 Task: Open Card Cybersecurity Training Session in Board Product Launch Strategy and Execution to Workspace Digital Product Management and add a team member Softage.3@softage.net, a label Yellow, a checklist Contract Review, an attachment from your google drive, a color Yellow and finally, add a card description 'Develop and launch new sales promotion for existing customers' and a comment 'This task requires us to be proactive and take a proactive approach, anticipating potential issues and taking steps to prevent them.'. Add a start date 'Jan 03, 1900' with a due date 'Jan 10, 1900'
Action: Mouse moved to (231, 164)
Screenshot: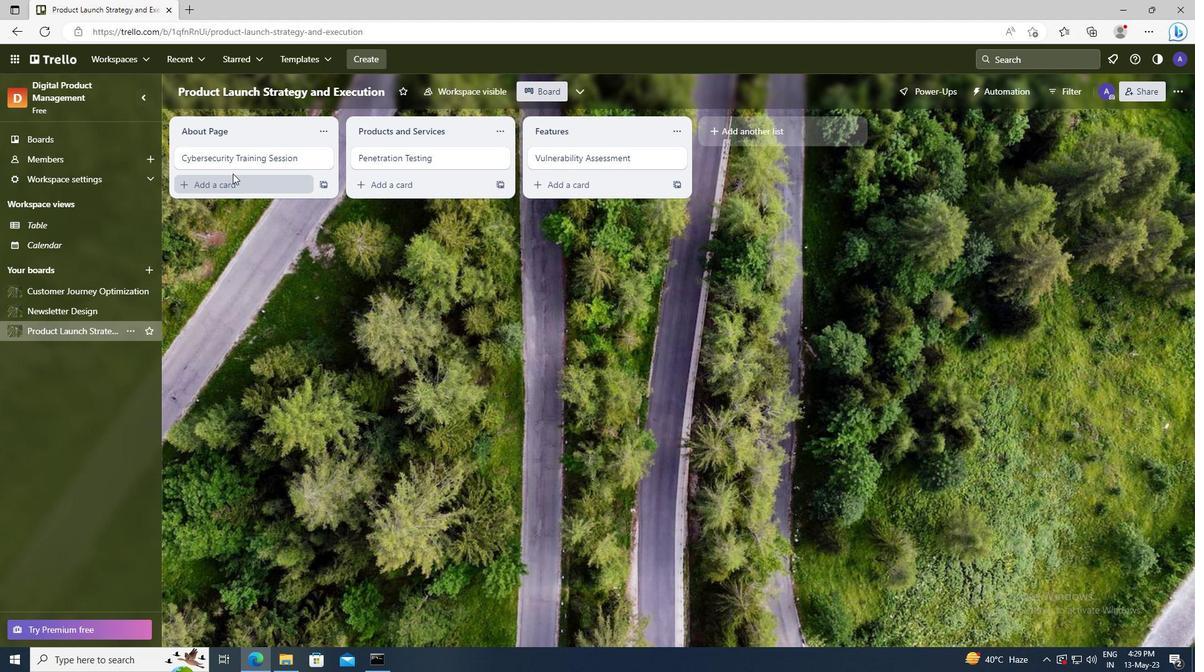 
Action: Mouse pressed left at (231, 164)
Screenshot: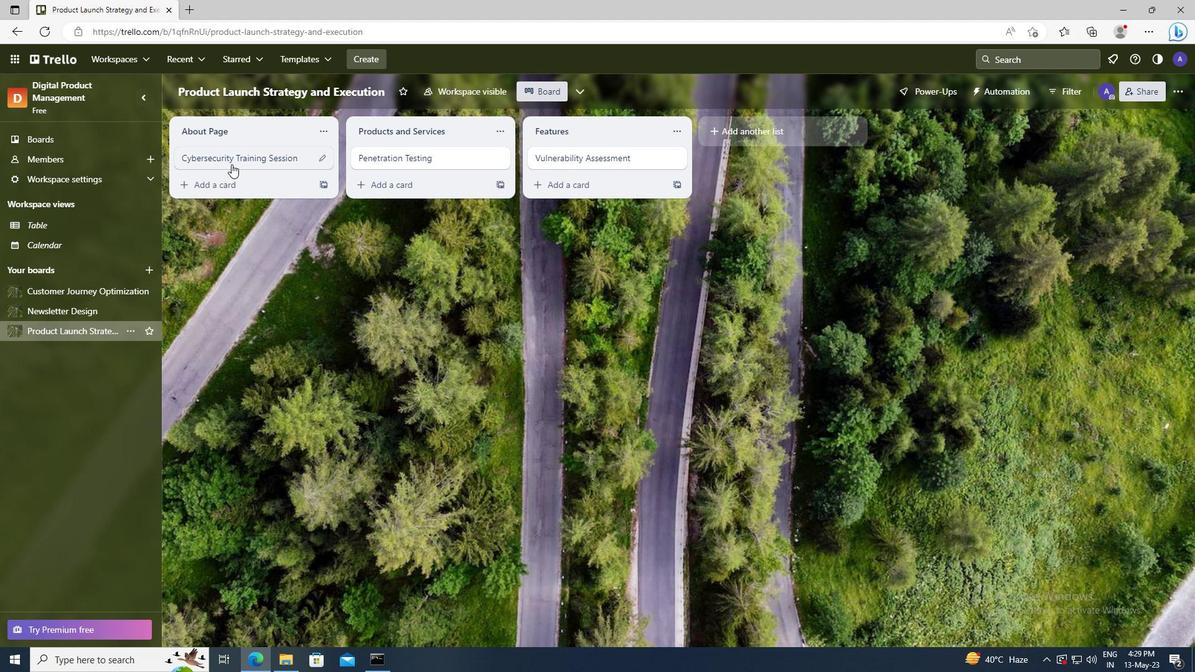 
Action: Mouse moved to (740, 157)
Screenshot: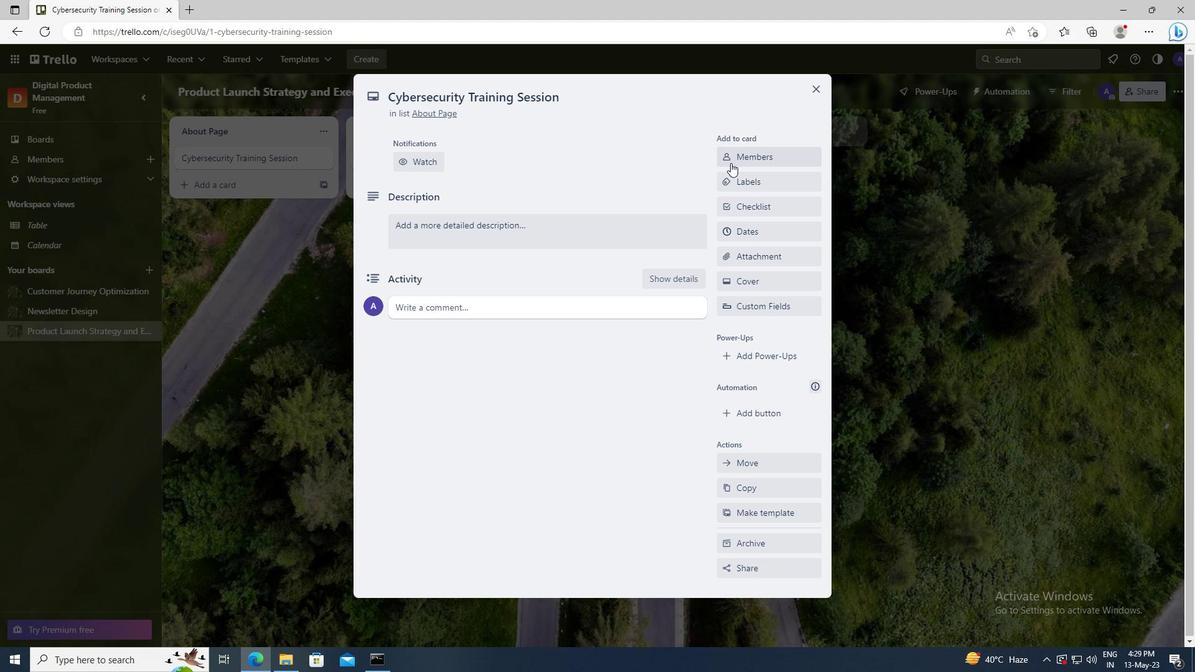
Action: Mouse pressed left at (740, 157)
Screenshot: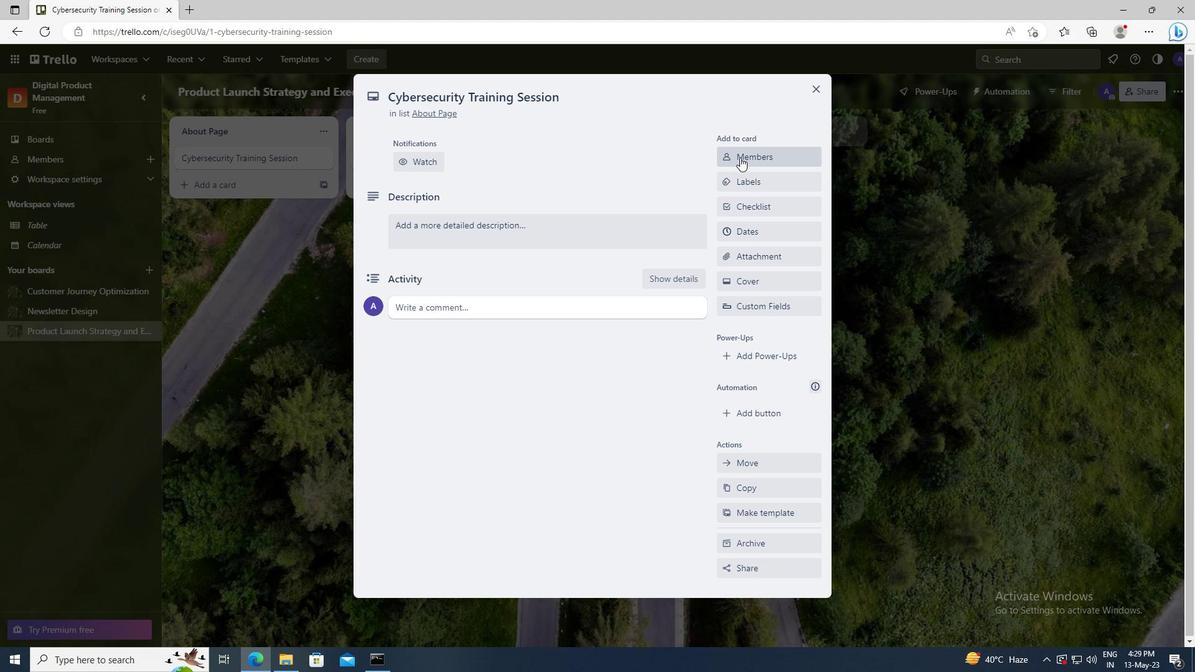 
Action: Mouse moved to (754, 216)
Screenshot: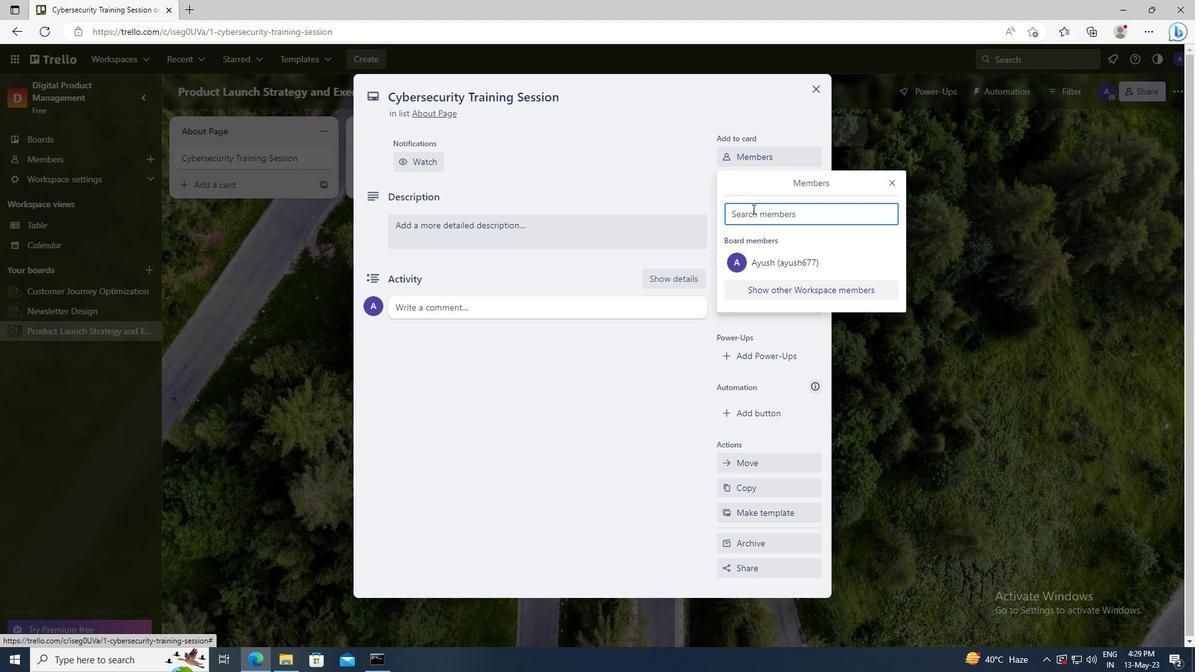 
Action: Mouse pressed left at (754, 216)
Screenshot: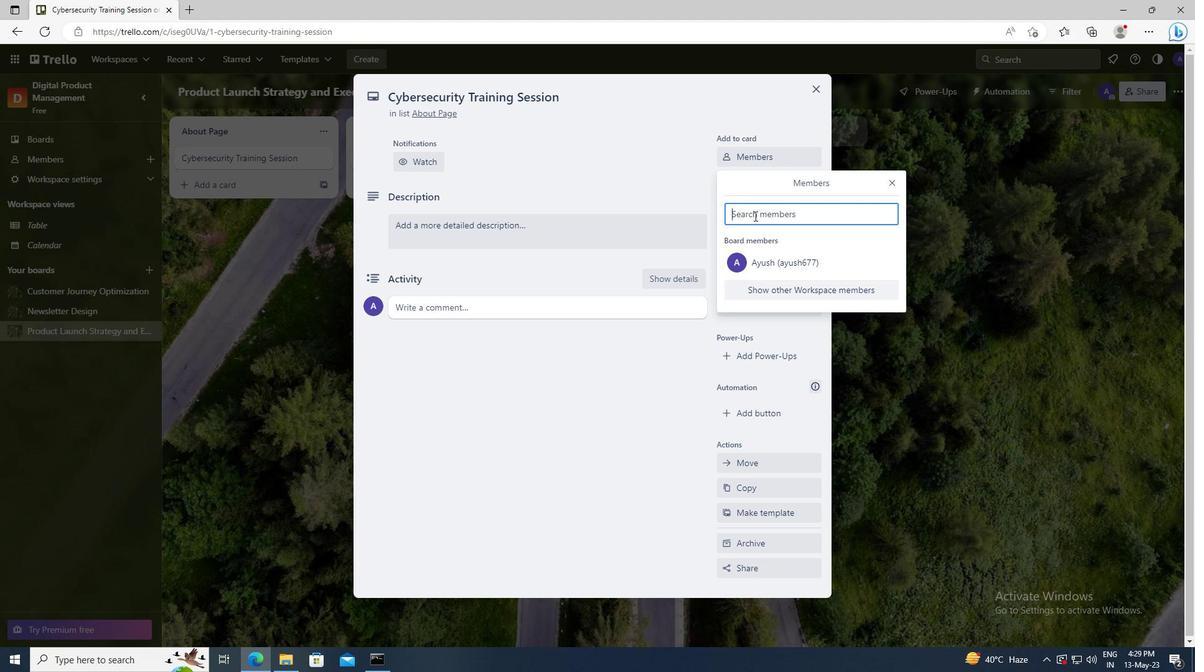 
Action: Key pressed <Key.shift>SOFTAGE.3
Screenshot: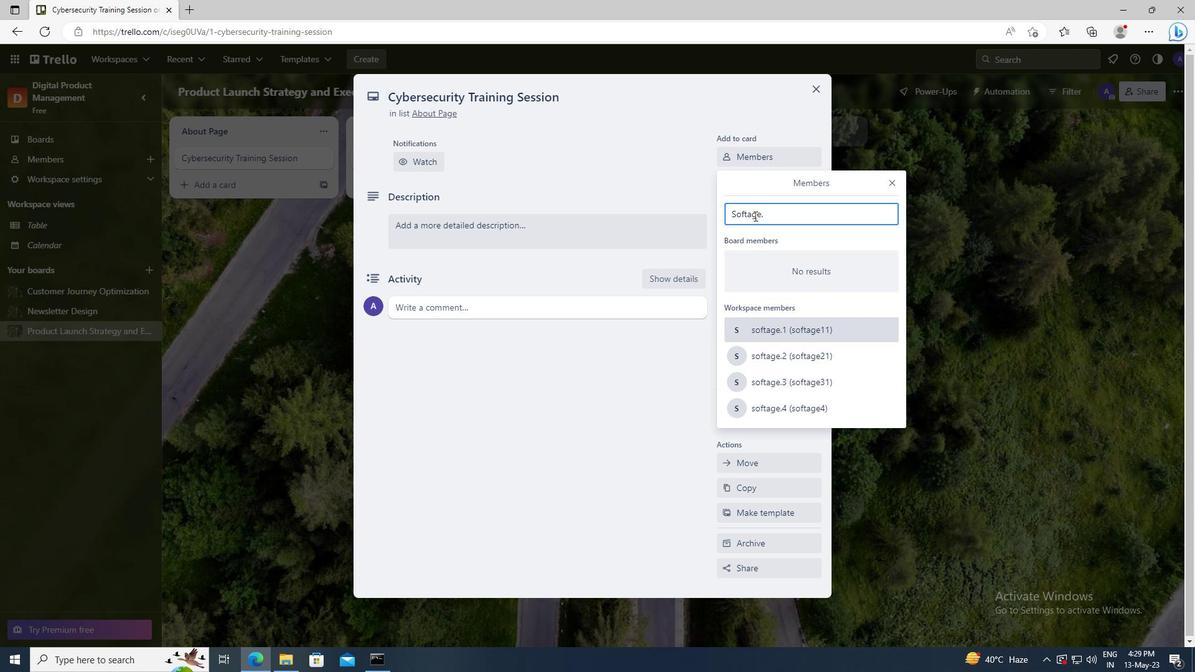 
Action: Mouse moved to (775, 334)
Screenshot: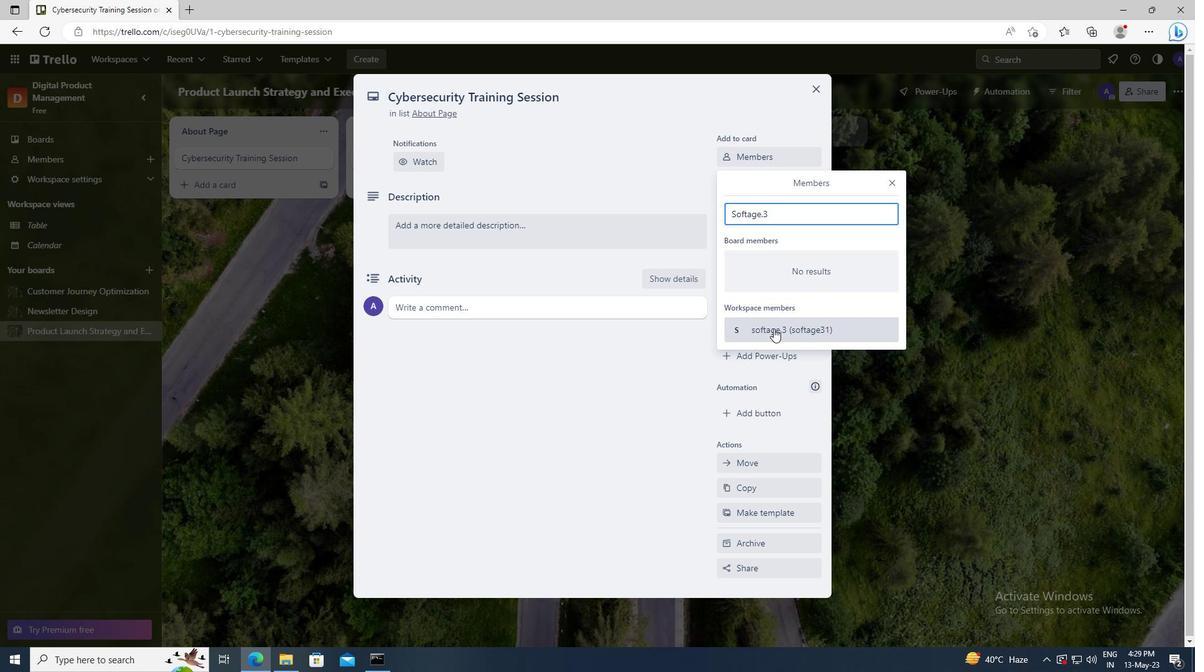 
Action: Mouse pressed left at (775, 334)
Screenshot: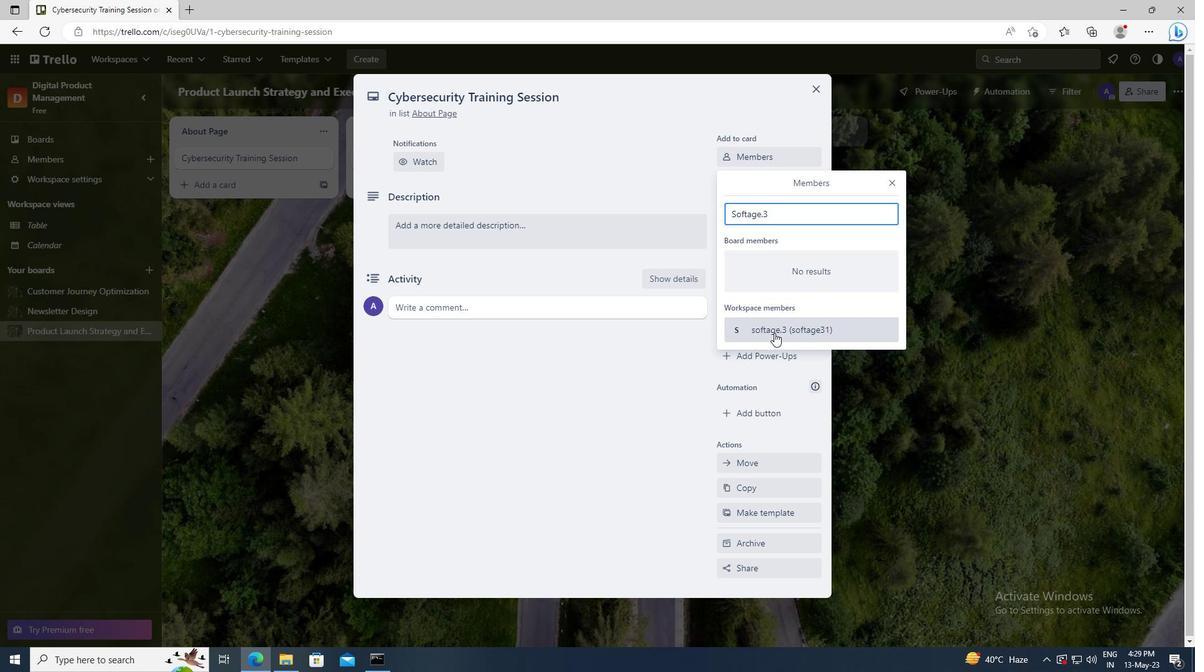 
Action: Mouse moved to (893, 184)
Screenshot: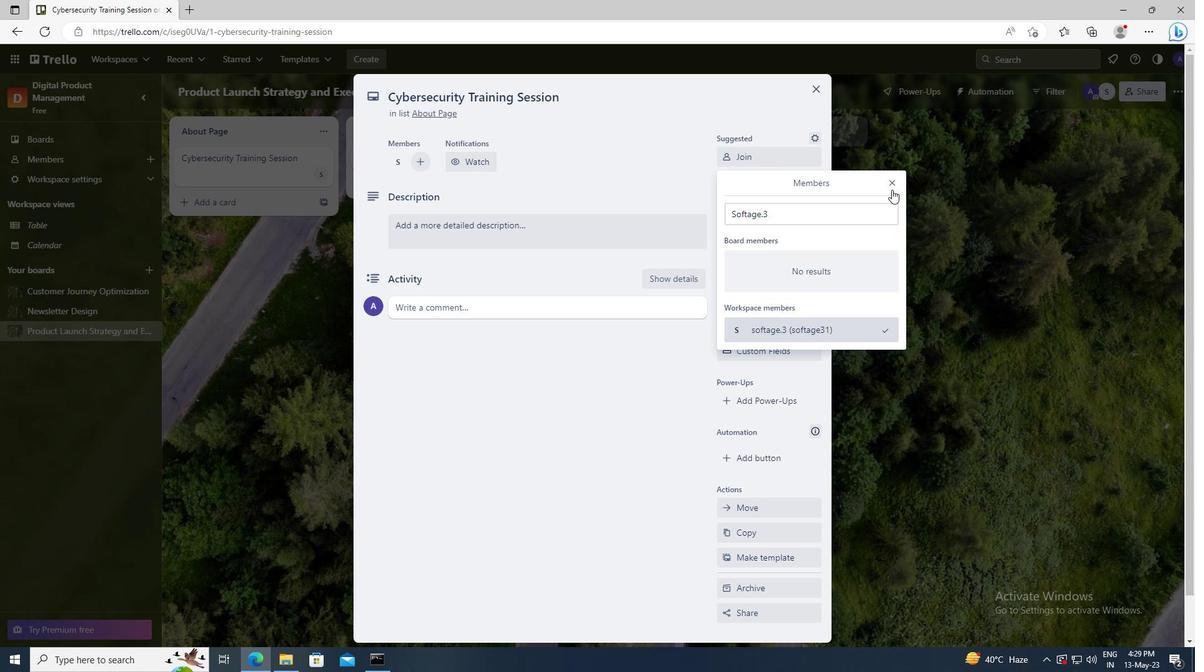 
Action: Mouse pressed left at (893, 184)
Screenshot: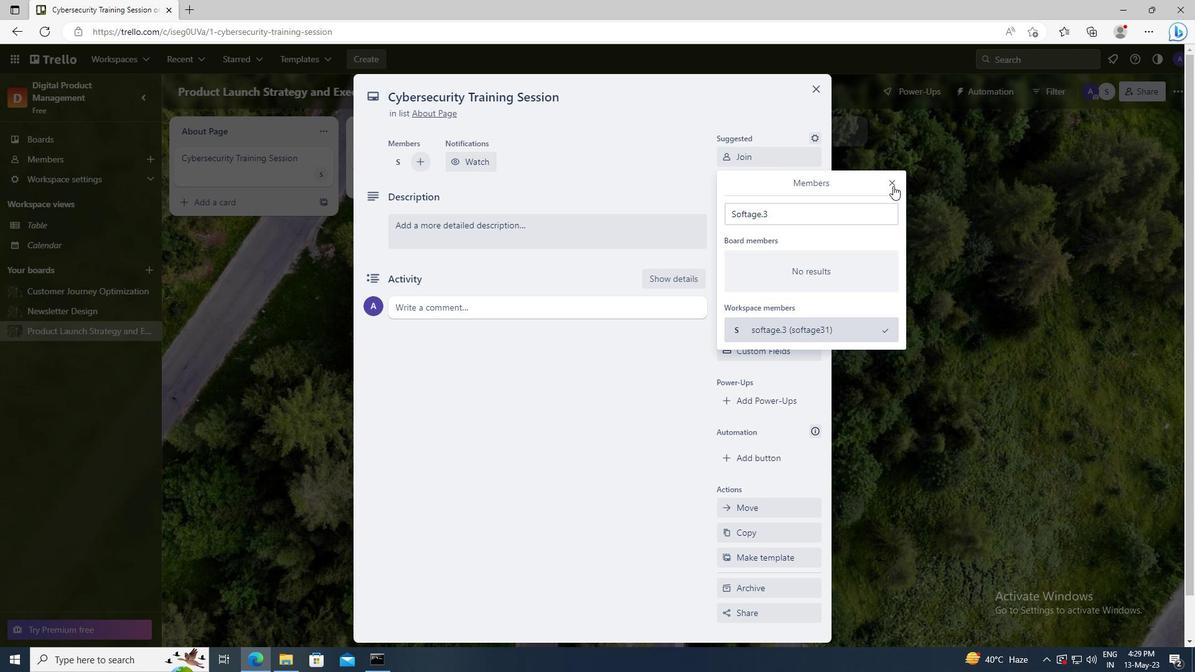 
Action: Mouse moved to (771, 224)
Screenshot: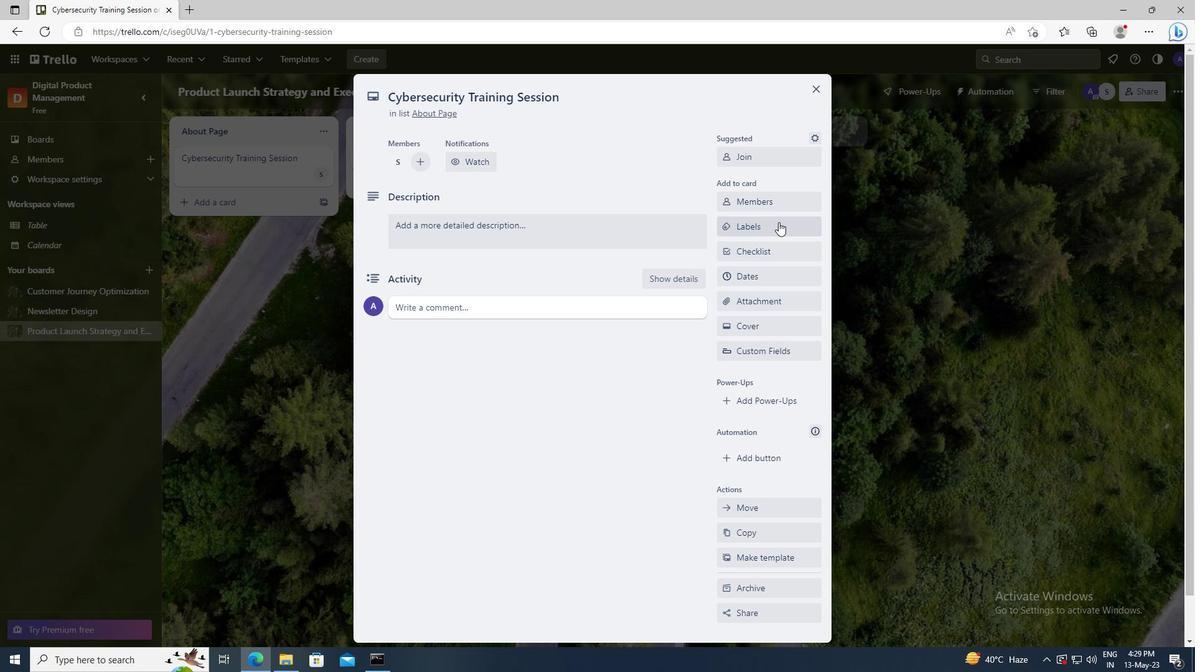
Action: Mouse pressed left at (771, 224)
Screenshot: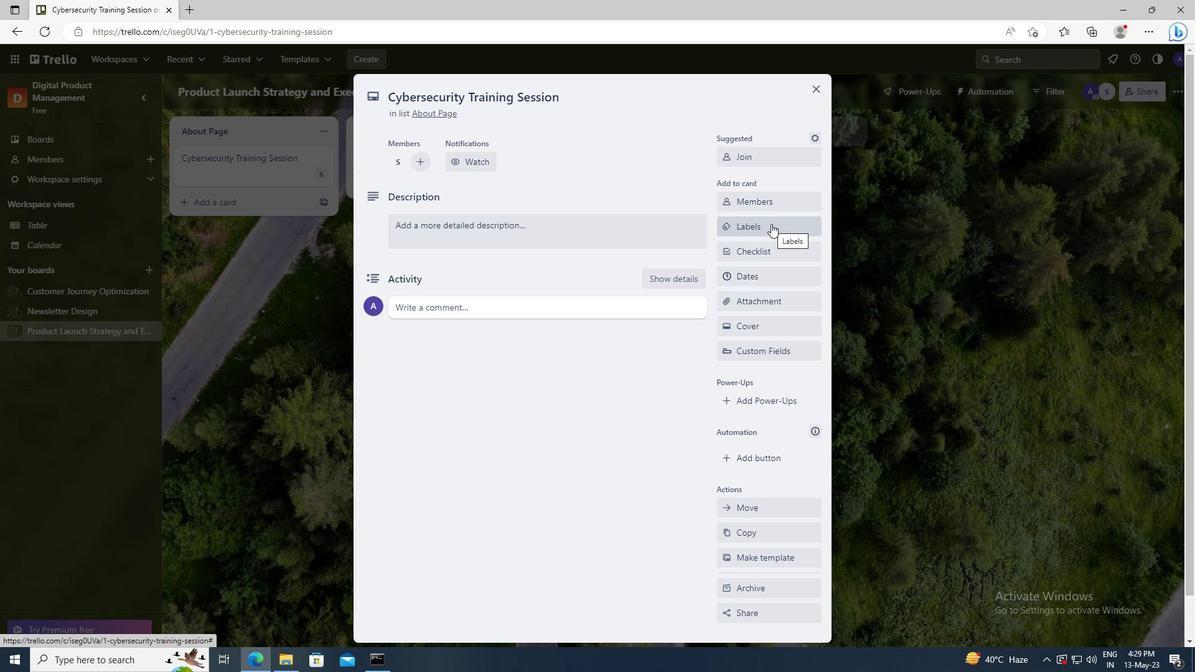 
Action: Mouse moved to (821, 473)
Screenshot: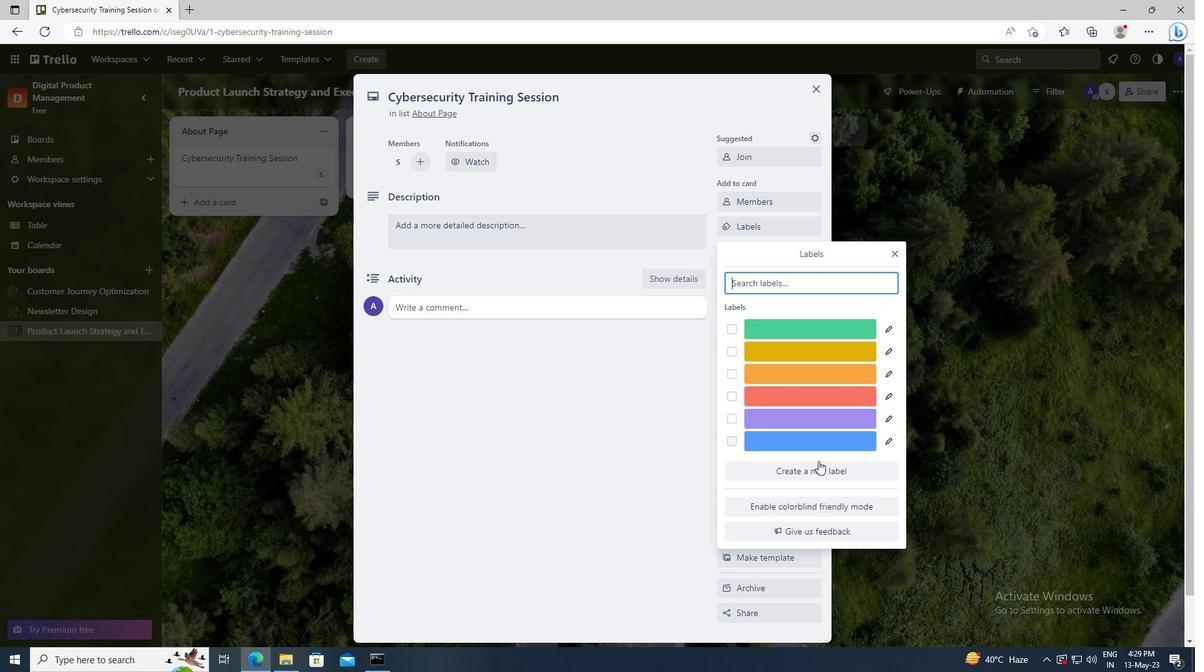 
Action: Mouse pressed left at (821, 473)
Screenshot: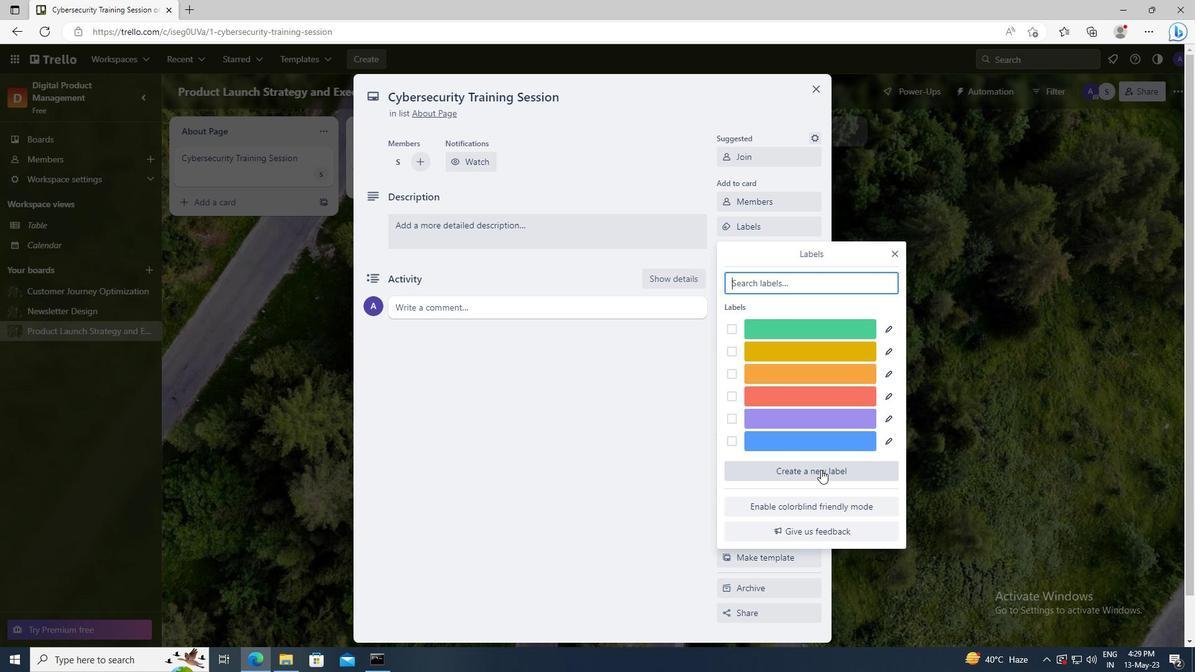 
Action: Mouse moved to (777, 441)
Screenshot: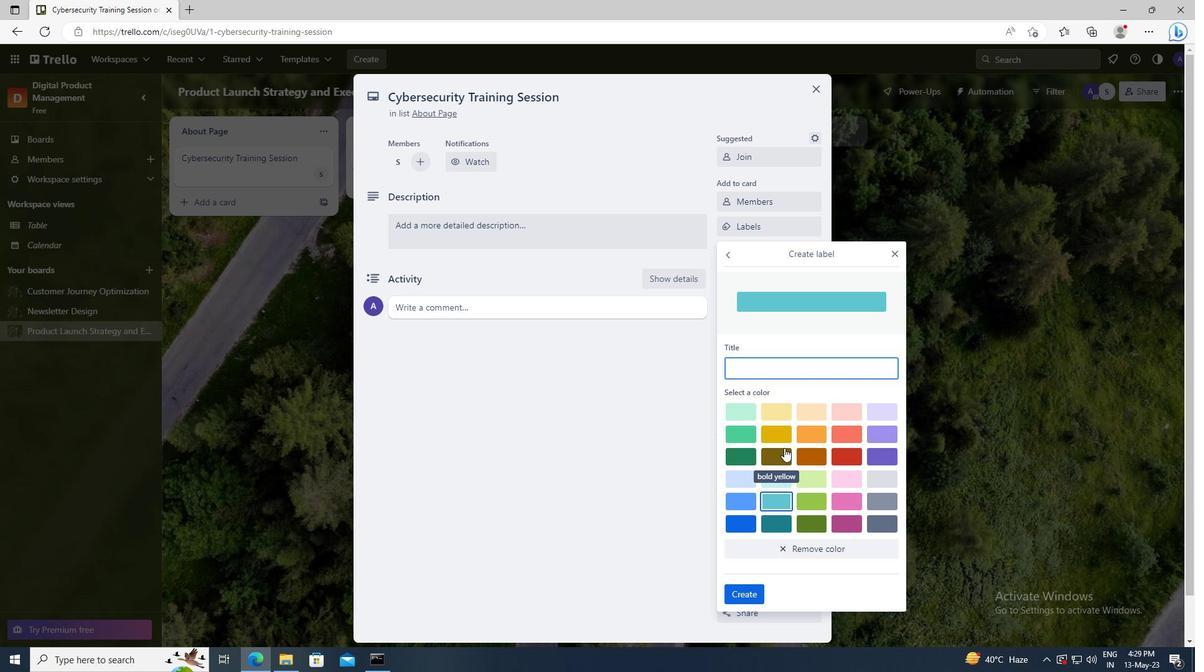 
Action: Mouse pressed left at (777, 441)
Screenshot: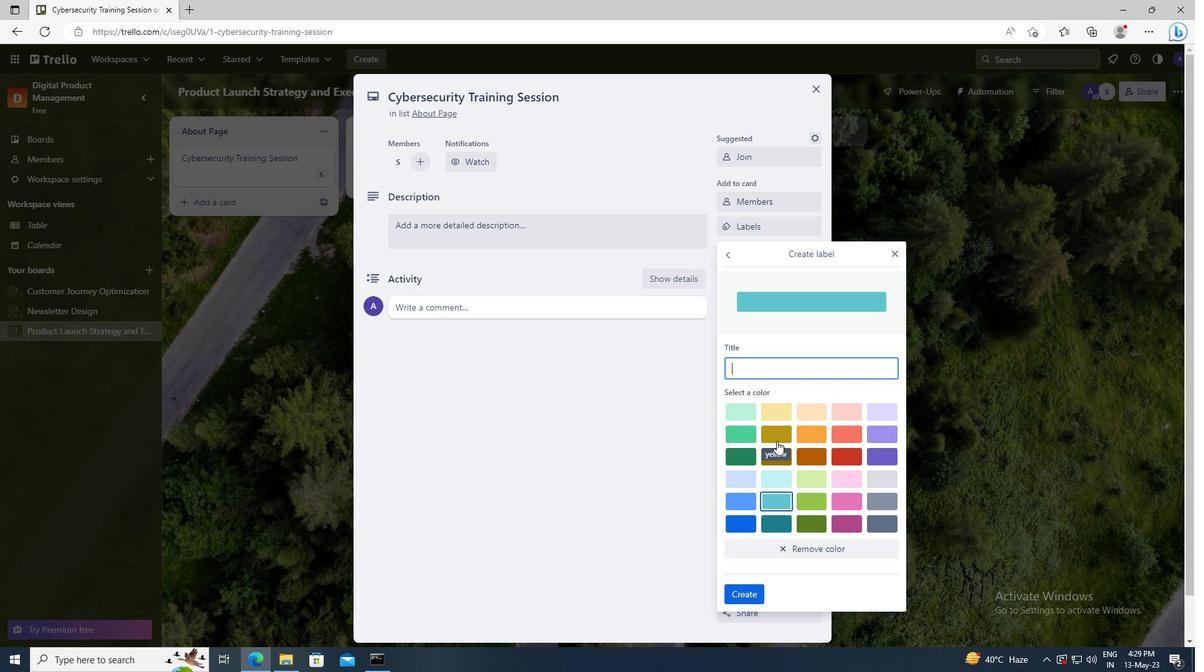 
Action: Mouse moved to (755, 590)
Screenshot: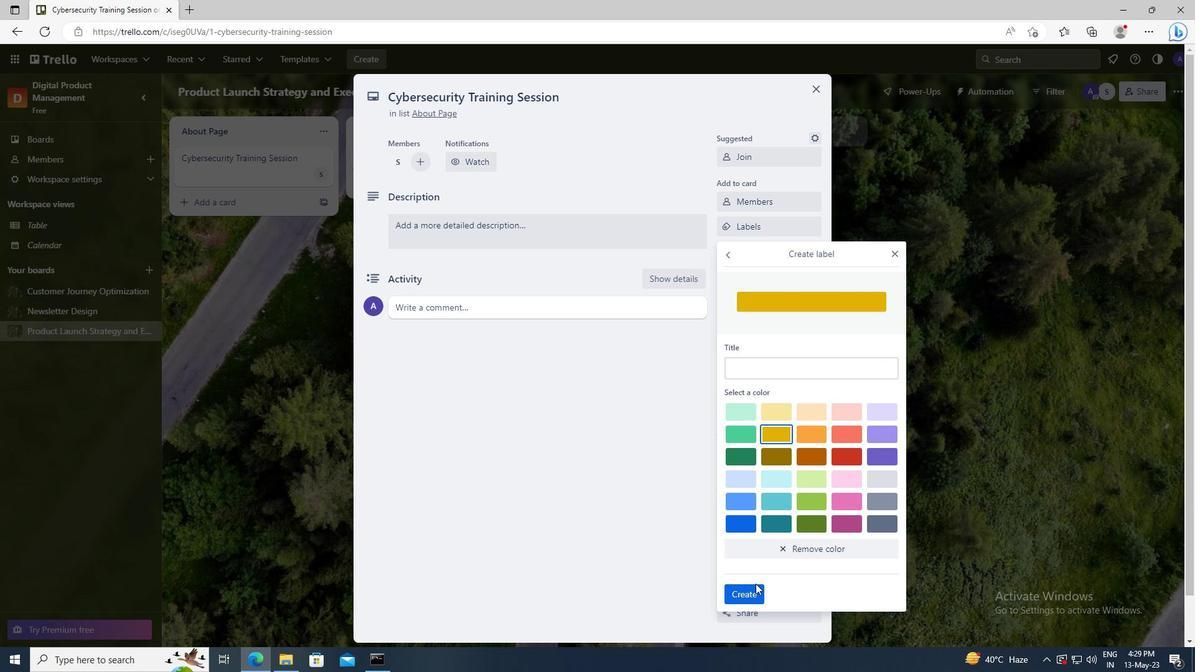 
Action: Mouse pressed left at (755, 590)
Screenshot: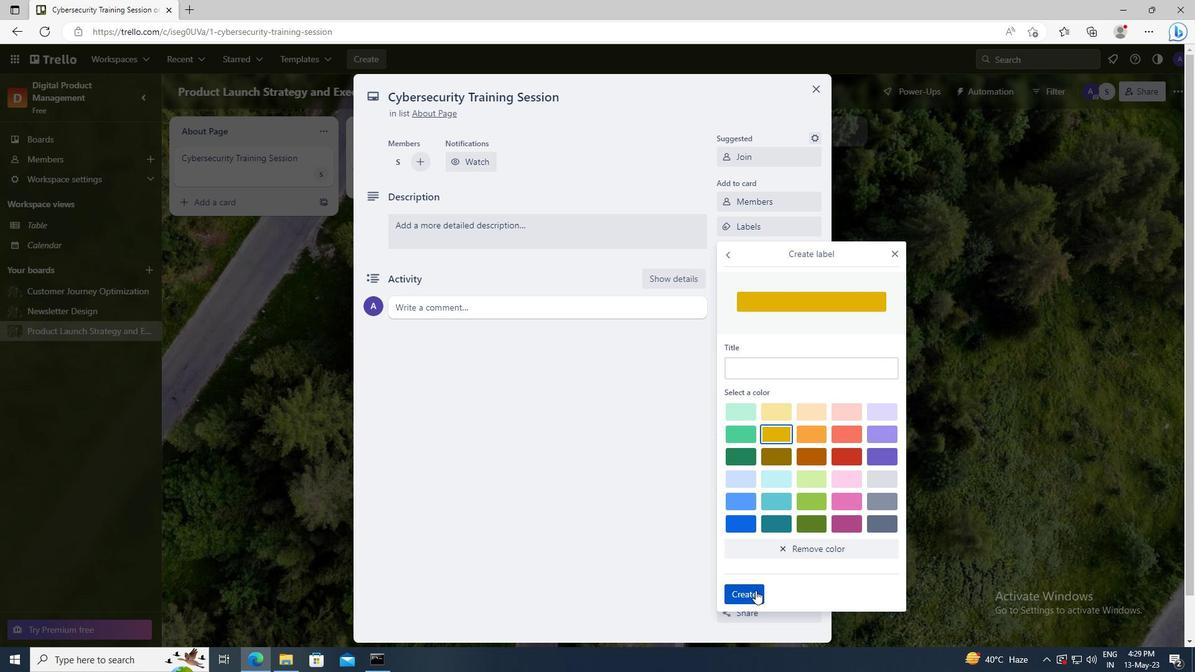 
Action: Mouse moved to (898, 249)
Screenshot: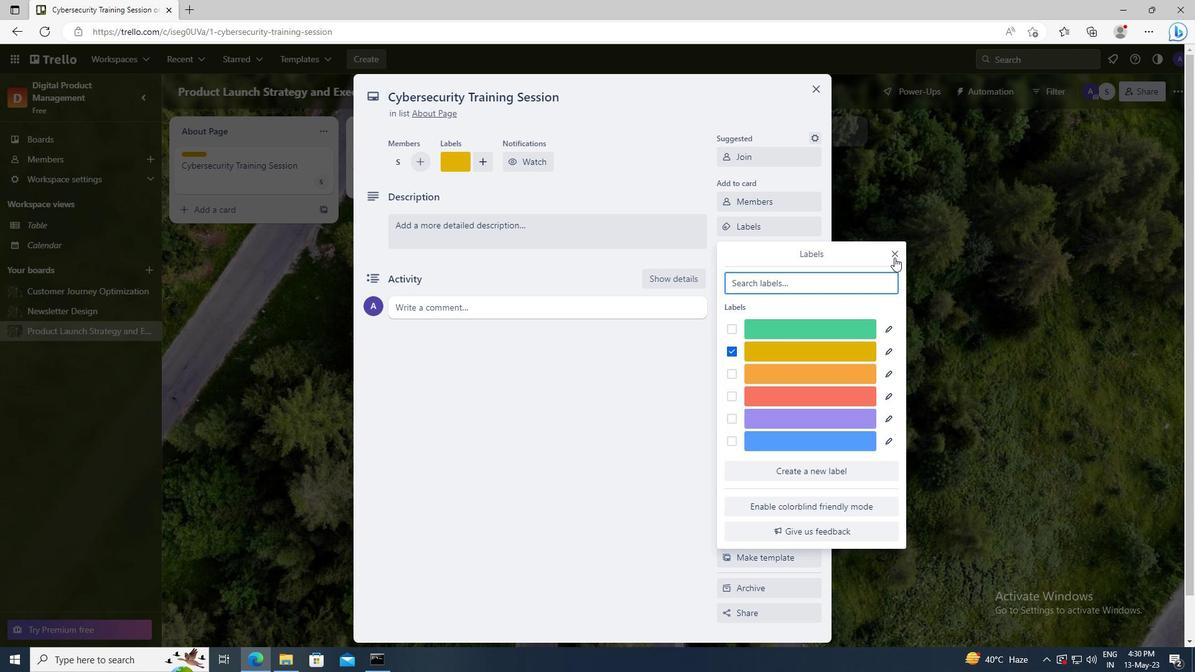
Action: Mouse pressed left at (898, 249)
Screenshot: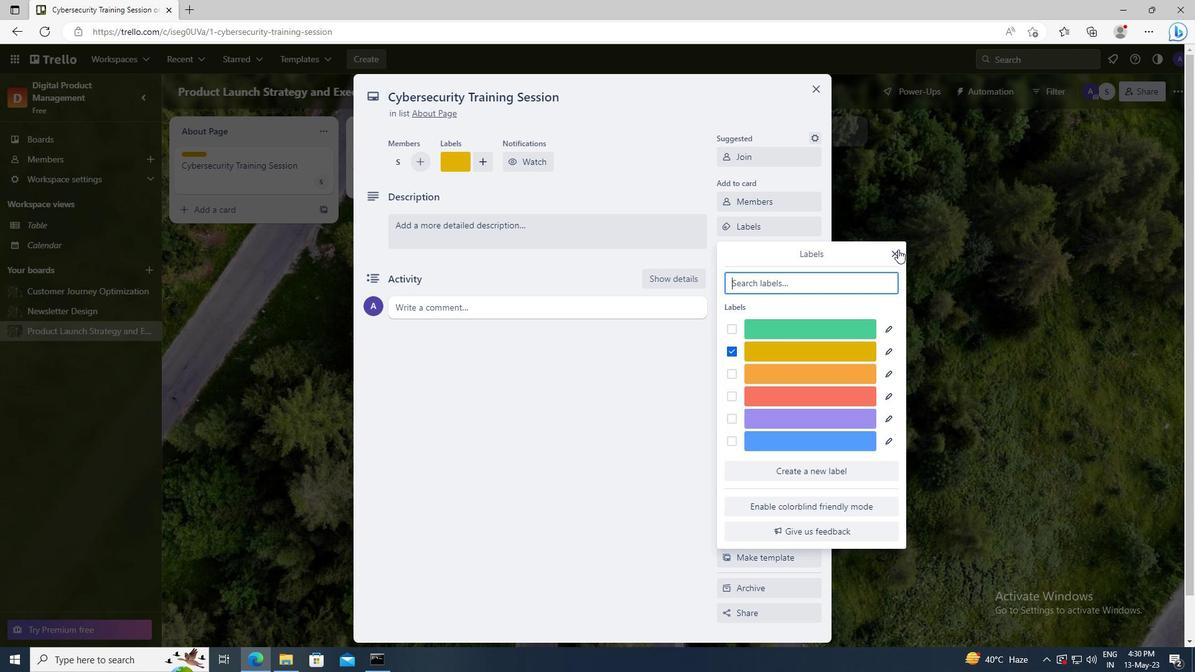 
Action: Mouse moved to (800, 250)
Screenshot: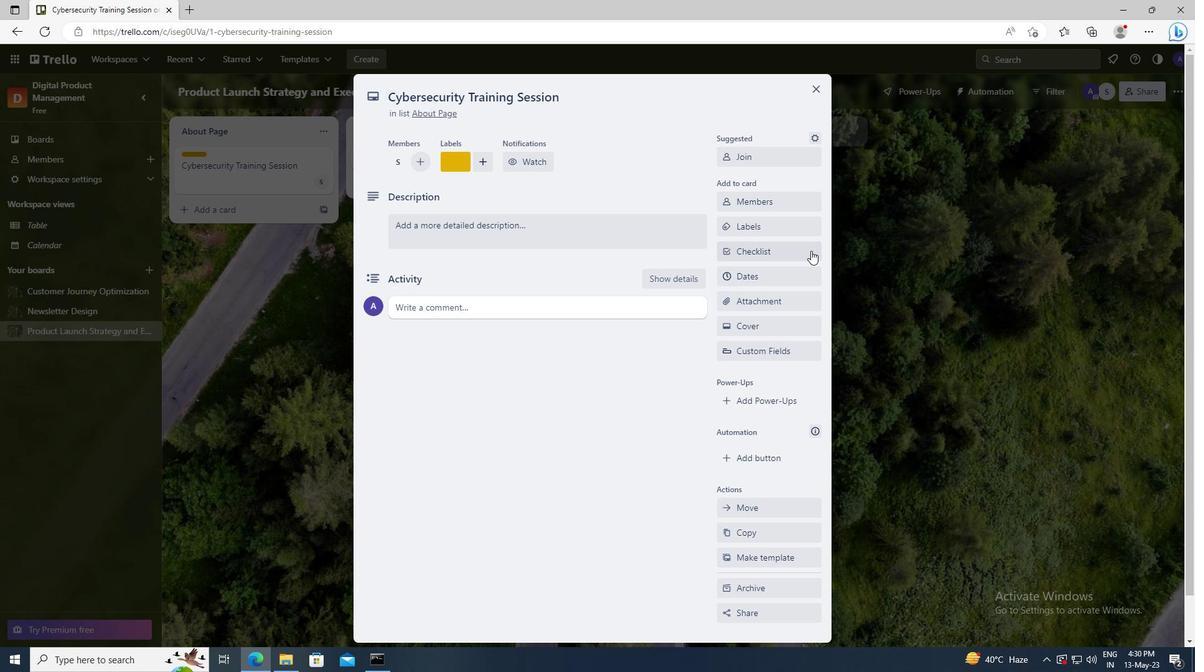 
Action: Mouse pressed left at (800, 250)
Screenshot: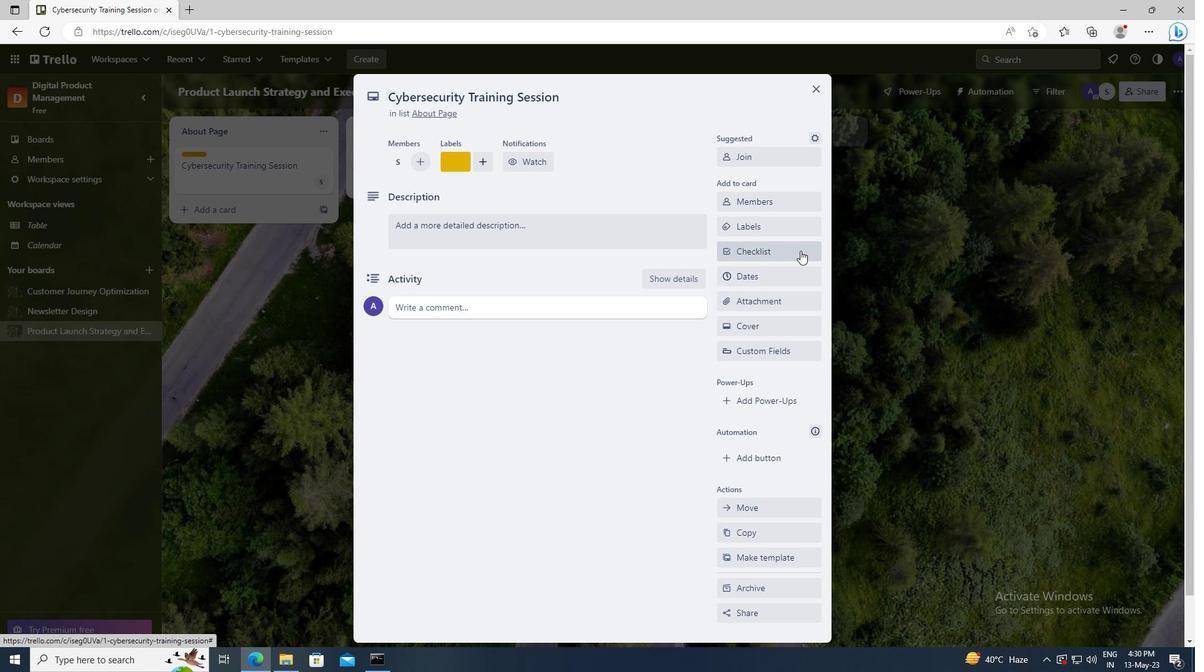 
Action: Key pressed <Key.shift>CONTRACT<Key.space><Key.shift>REVIEW
Screenshot: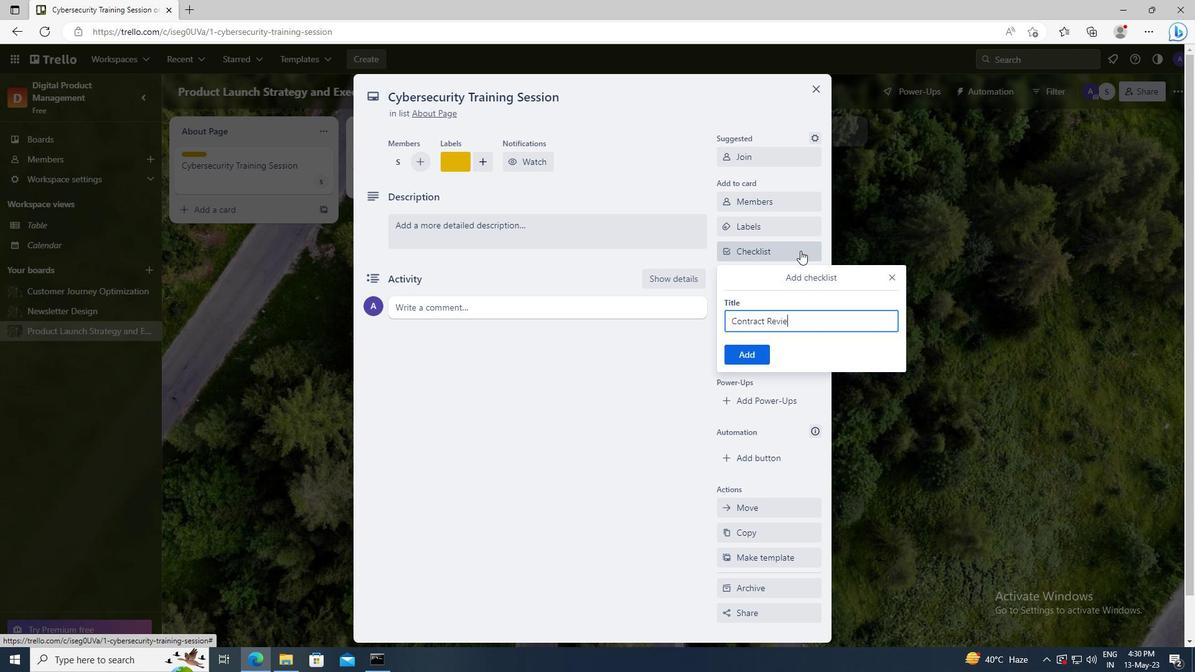 
Action: Mouse moved to (760, 350)
Screenshot: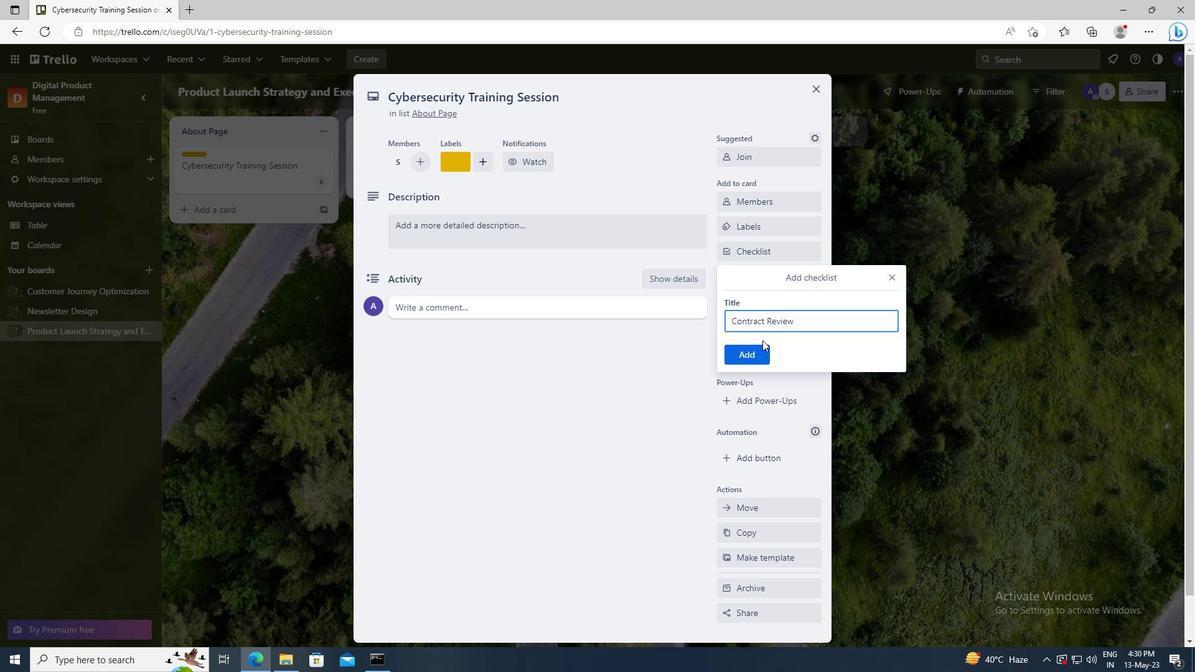 
Action: Mouse pressed left at (760, 350)
Screenshot: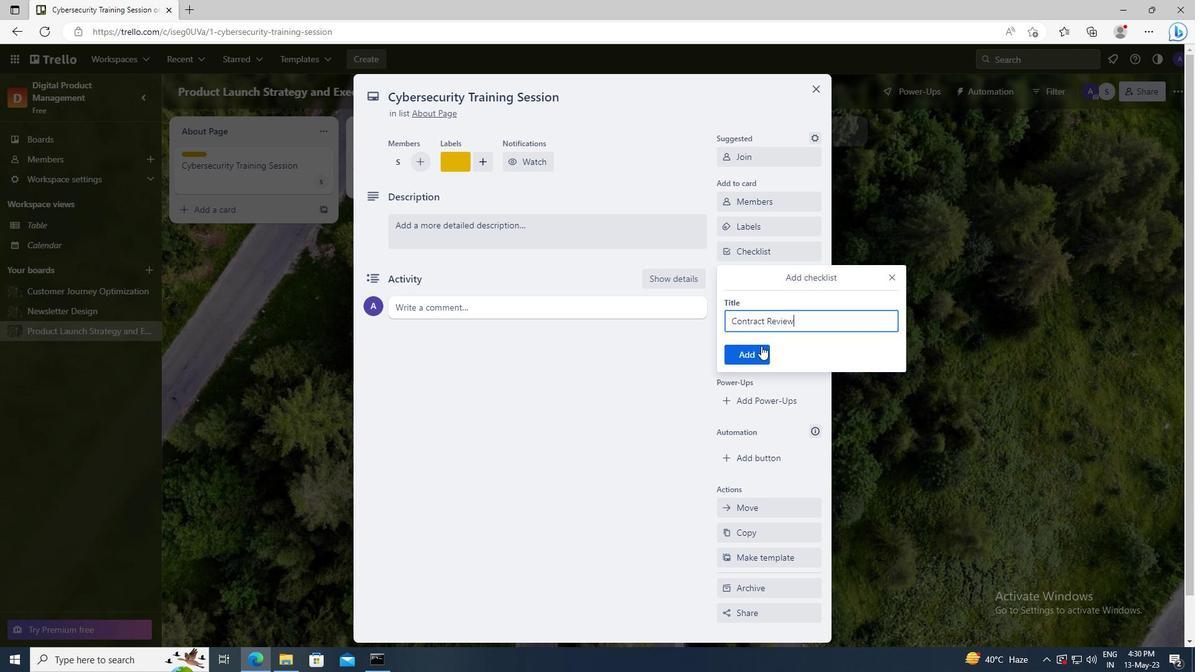 
Action: Mouse moved to (755, 292)
Screenshot: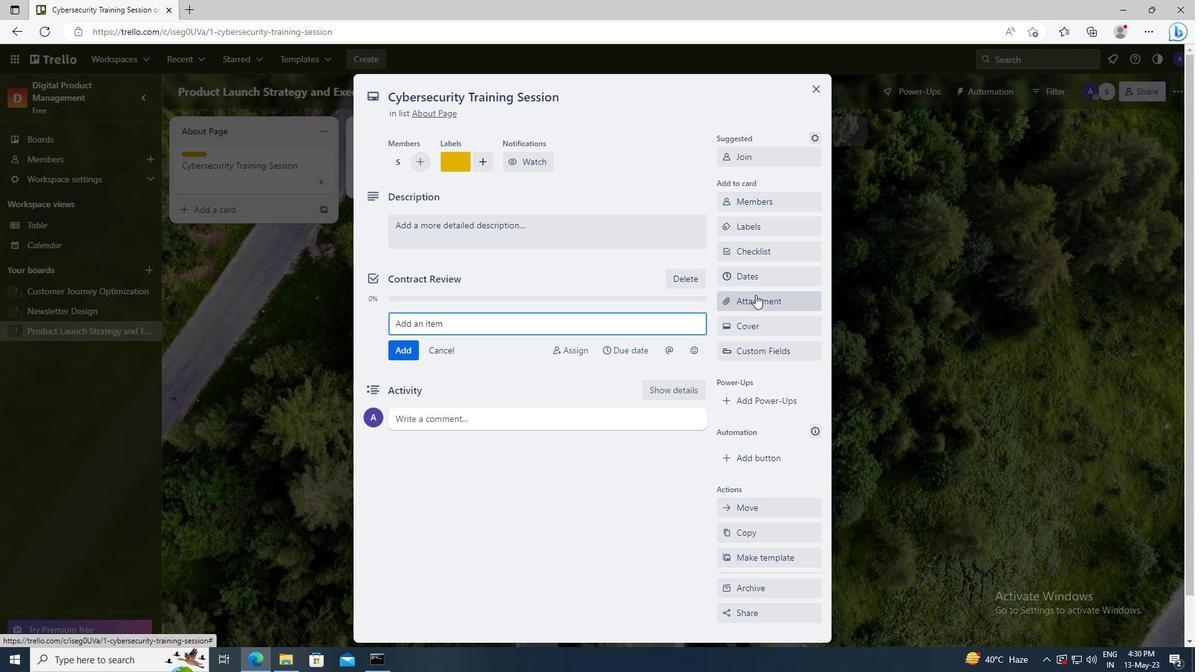 
Action: Mouse pressed left at (755, 292)
Screenshot: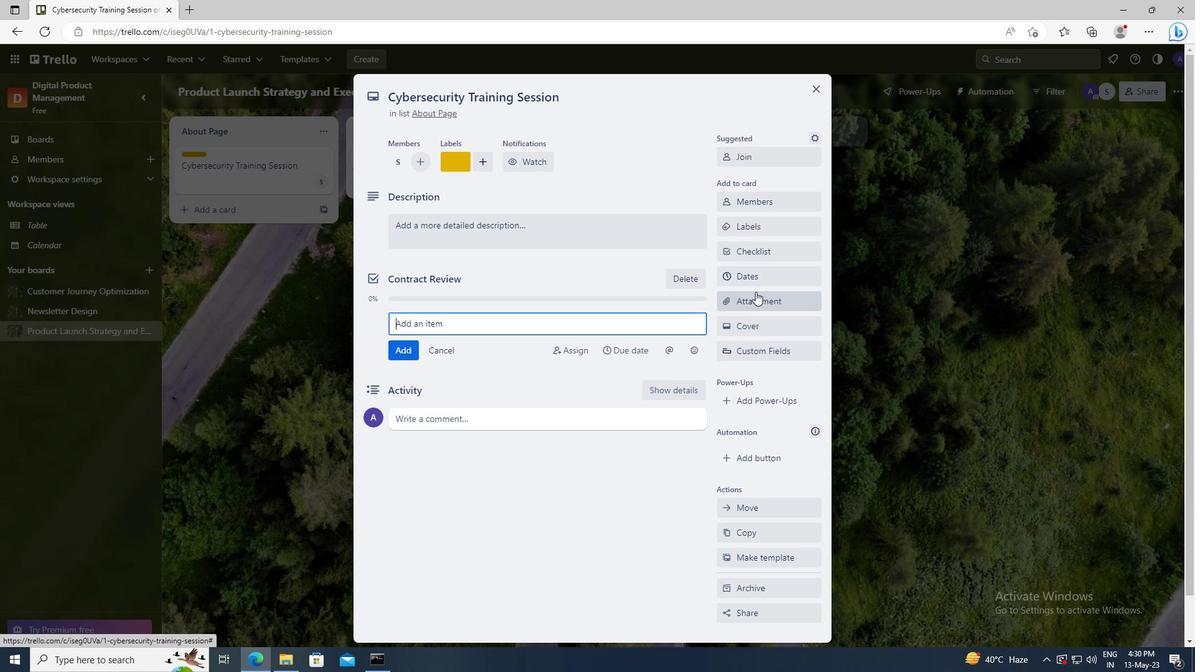 
Action: Mouse moved to (758, 399)
Screenshot: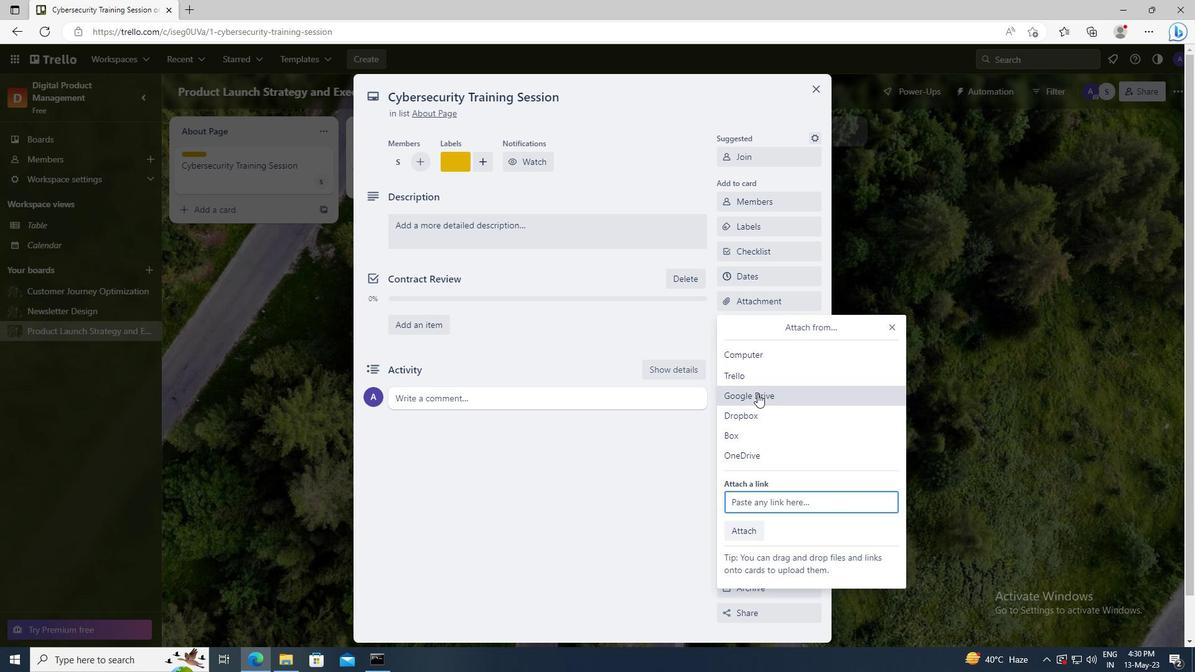 
Action: Mouse pressed left at (758, 399)
Screenshot: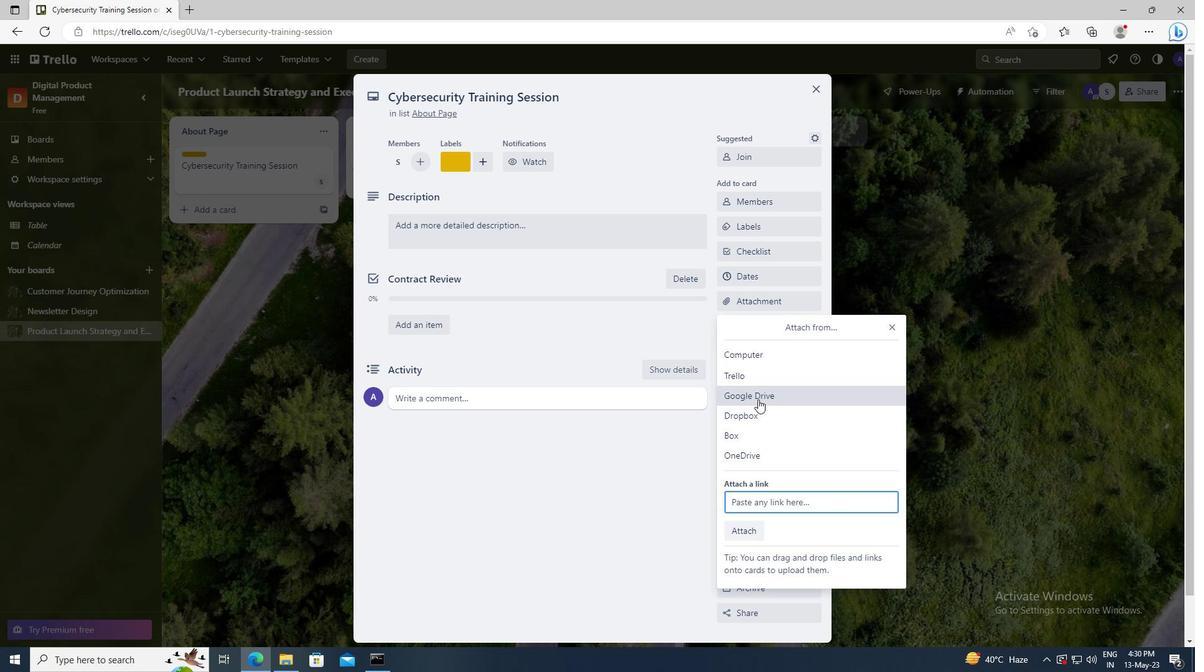 
Action: Mouse moved to (326, 344)
Screenshot: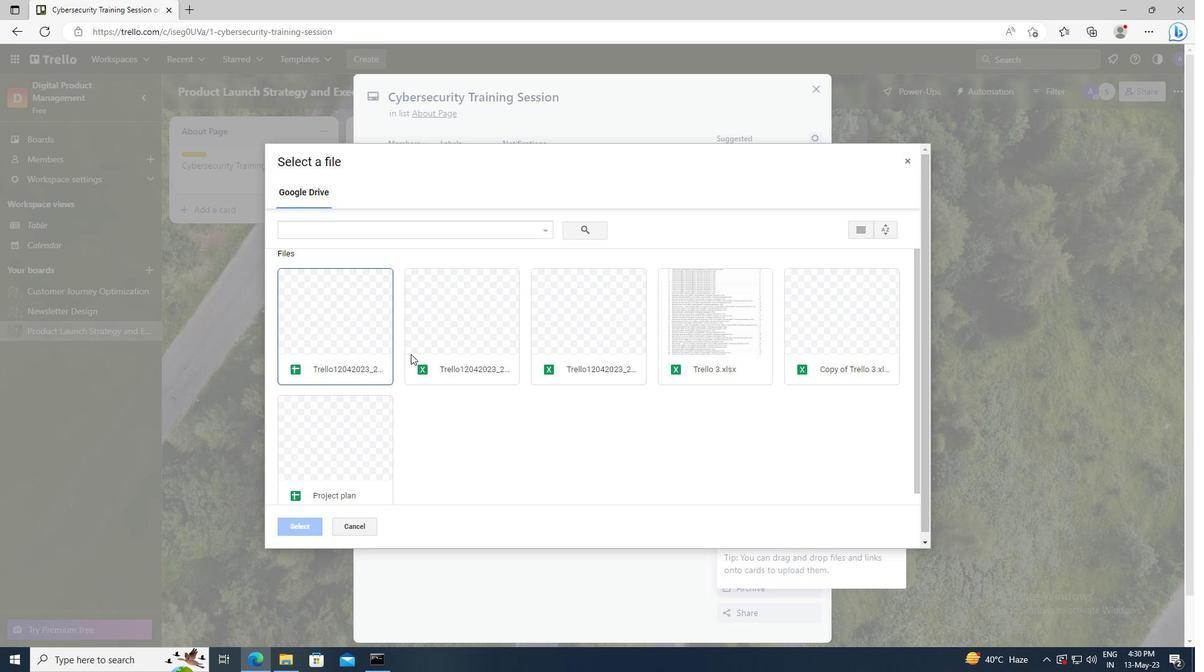 
Action: Mouse pressed left at (326, 344)
Screenshot: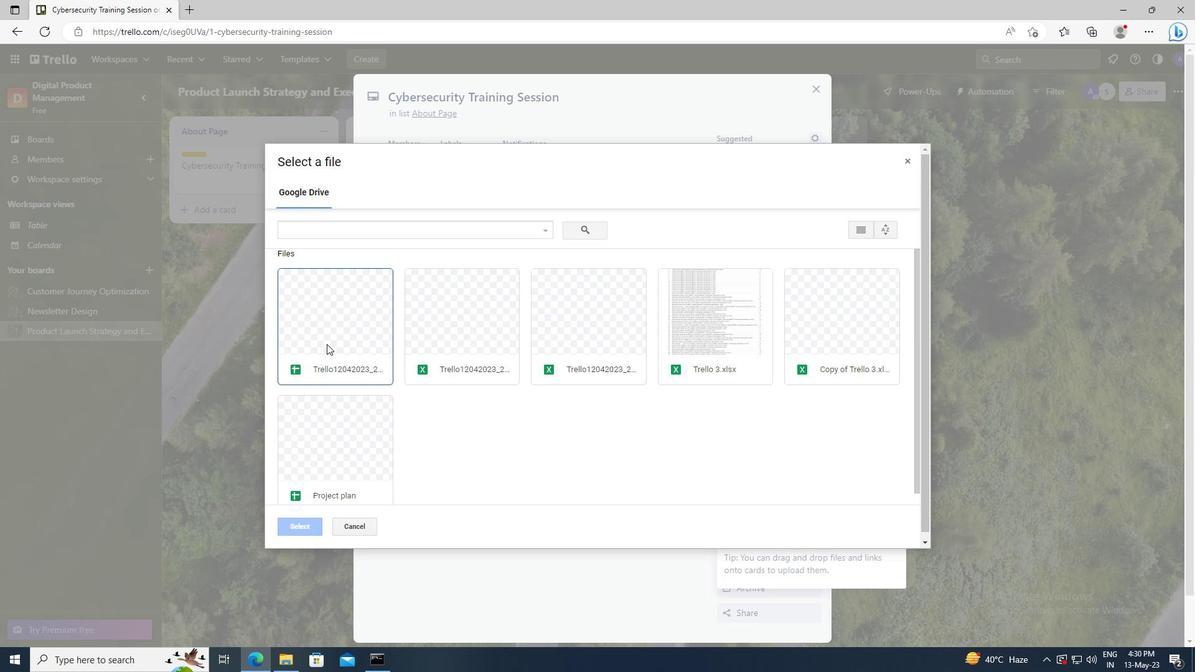 
Action: Mouse moved to (304, 527)
Screenshot: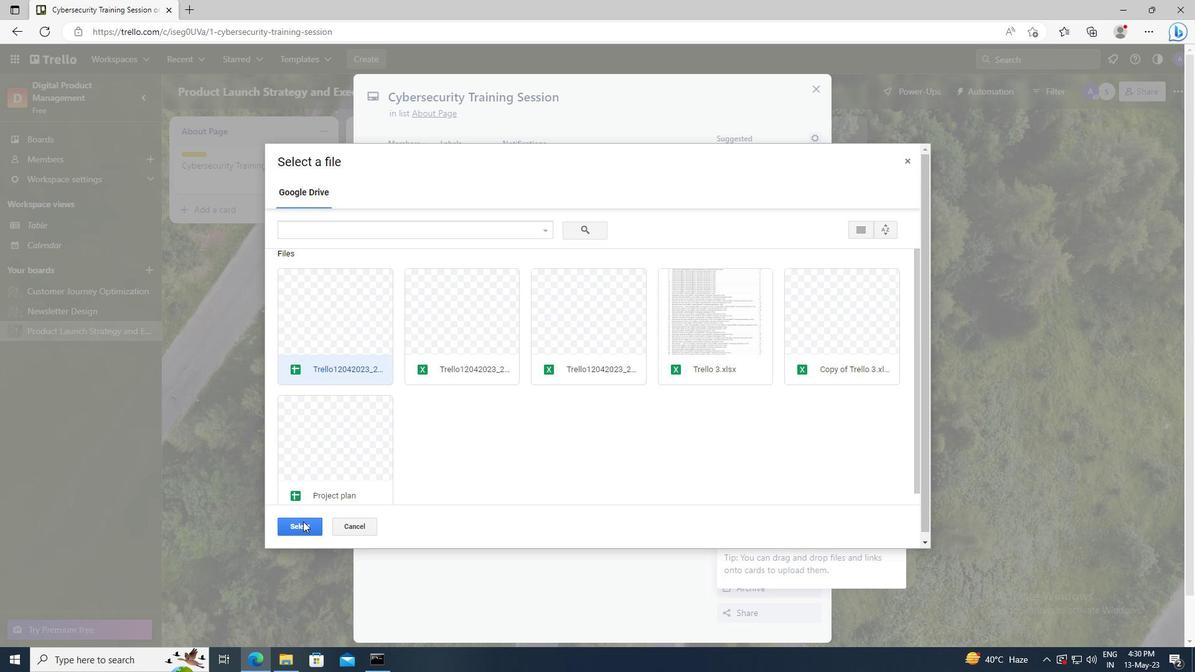 
Action: Mouse pressed left at (304, 527)
Screenshot: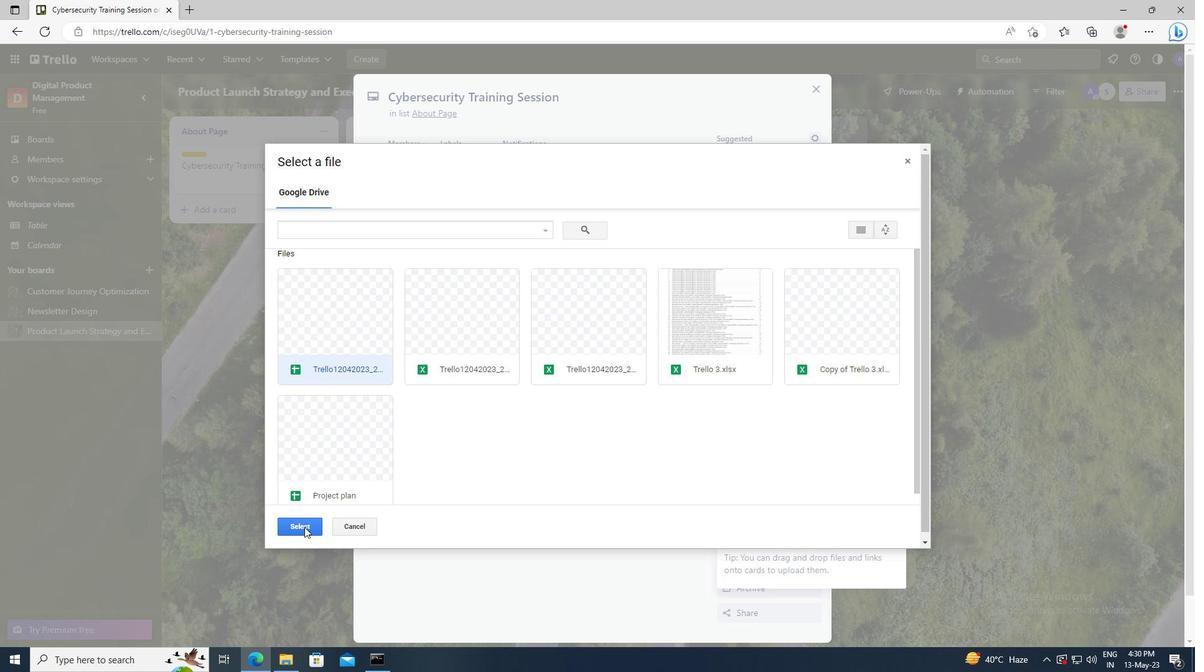 
Action: Mouse moved to (766, 326)
Screenshot: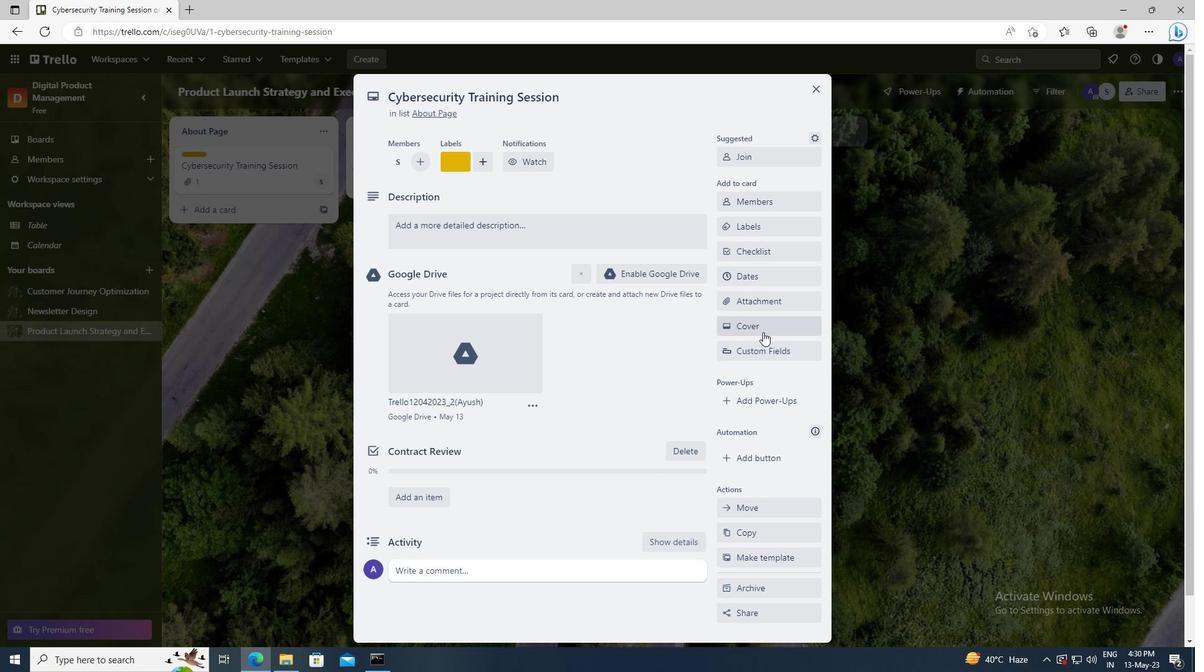 
Action: Mouse pressed left at (766, 326)
Screenshot: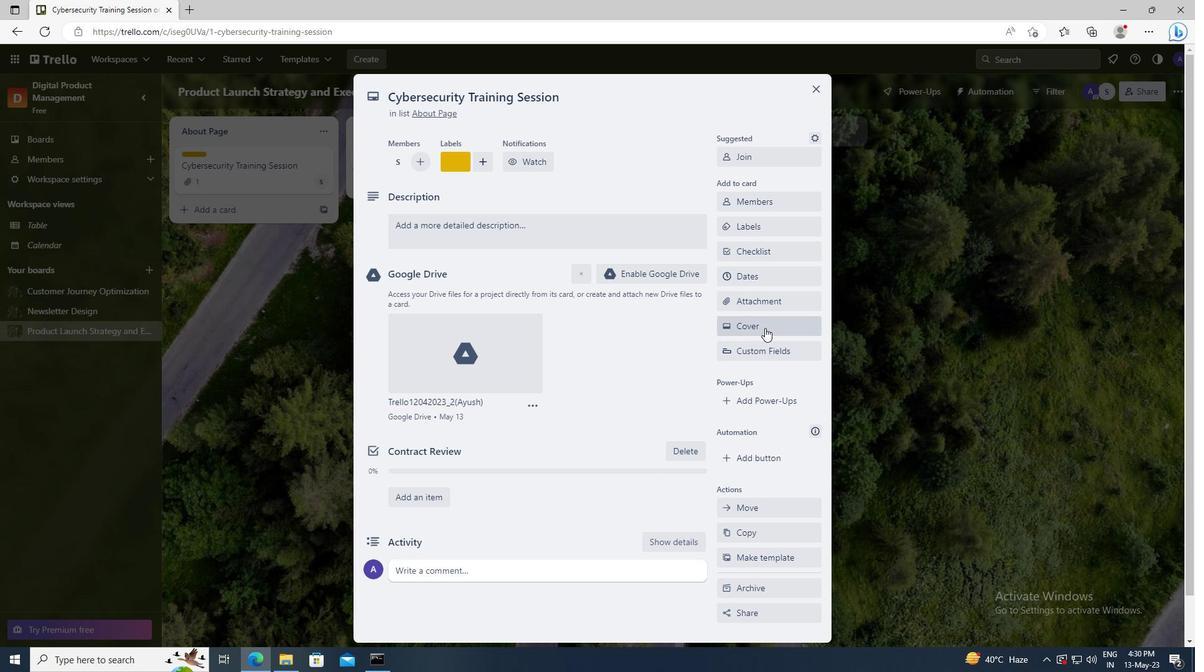
Action: Mouse moved to (772, 396)
Screenshot: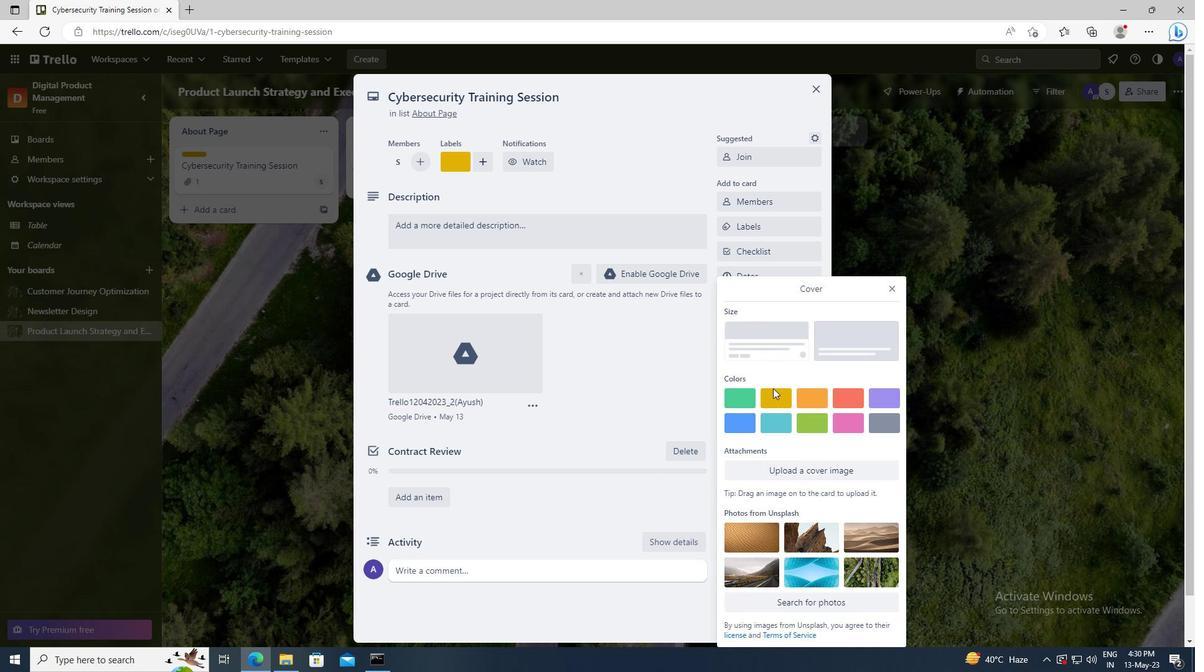 
Action: Mouse pressed left at (772, 396)
Screenshot: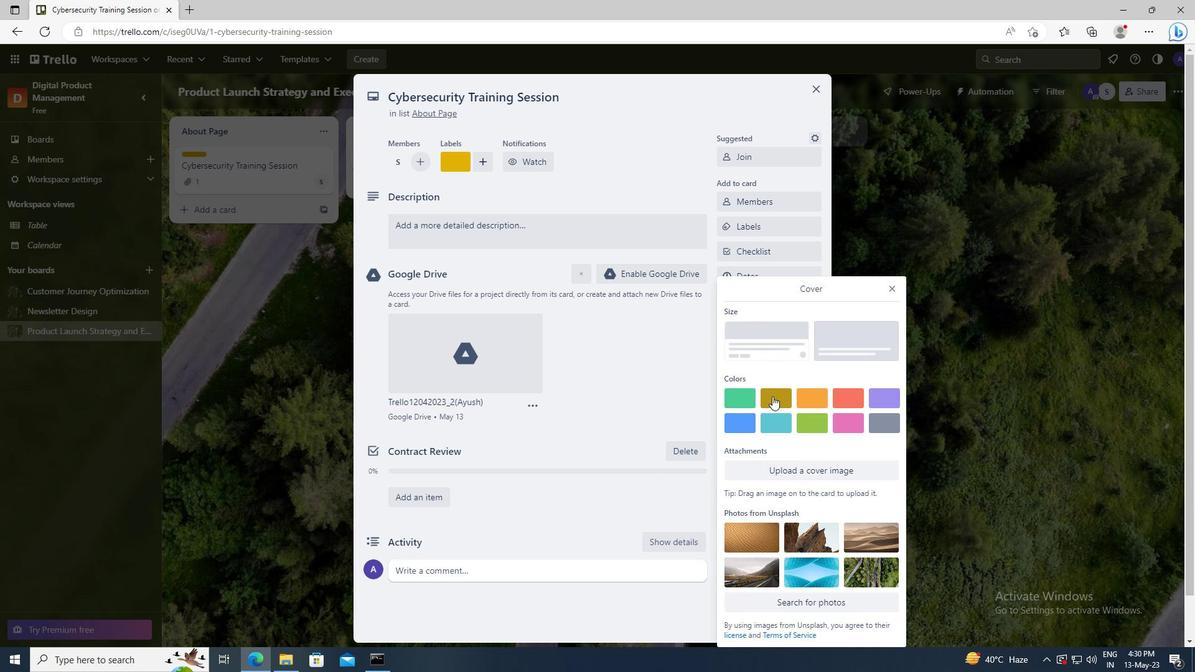 
Action: Mouse moved to (892, 265)
Screenshot: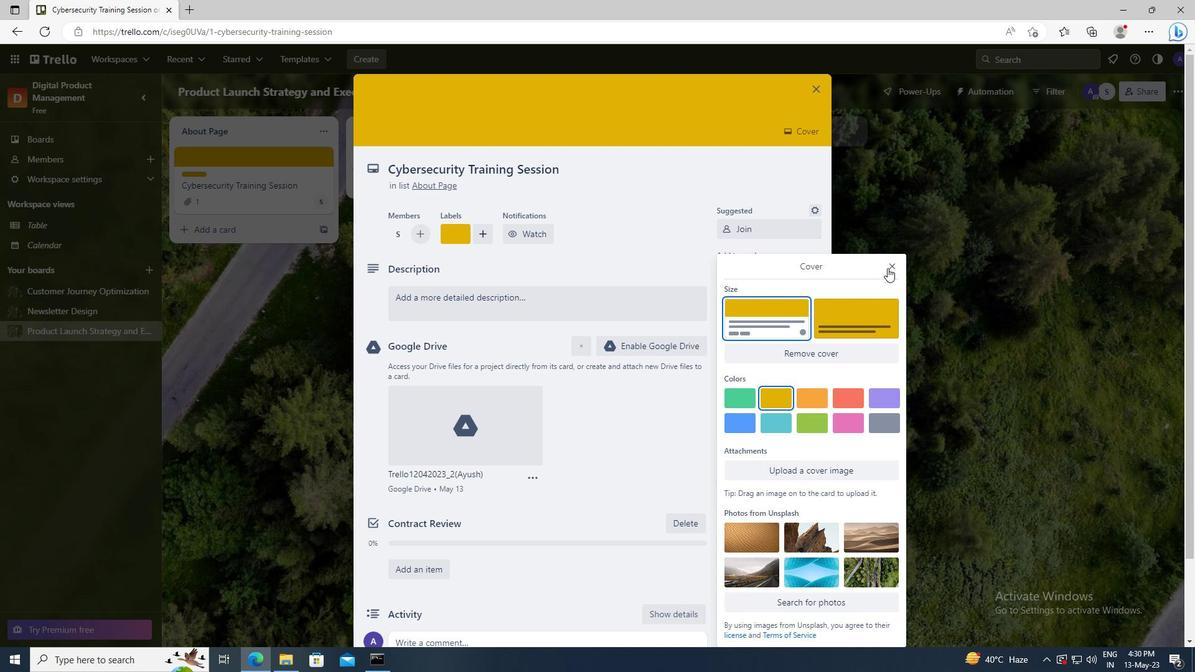 
Action: Mouse pressed left at (892, 265)
Screenshot: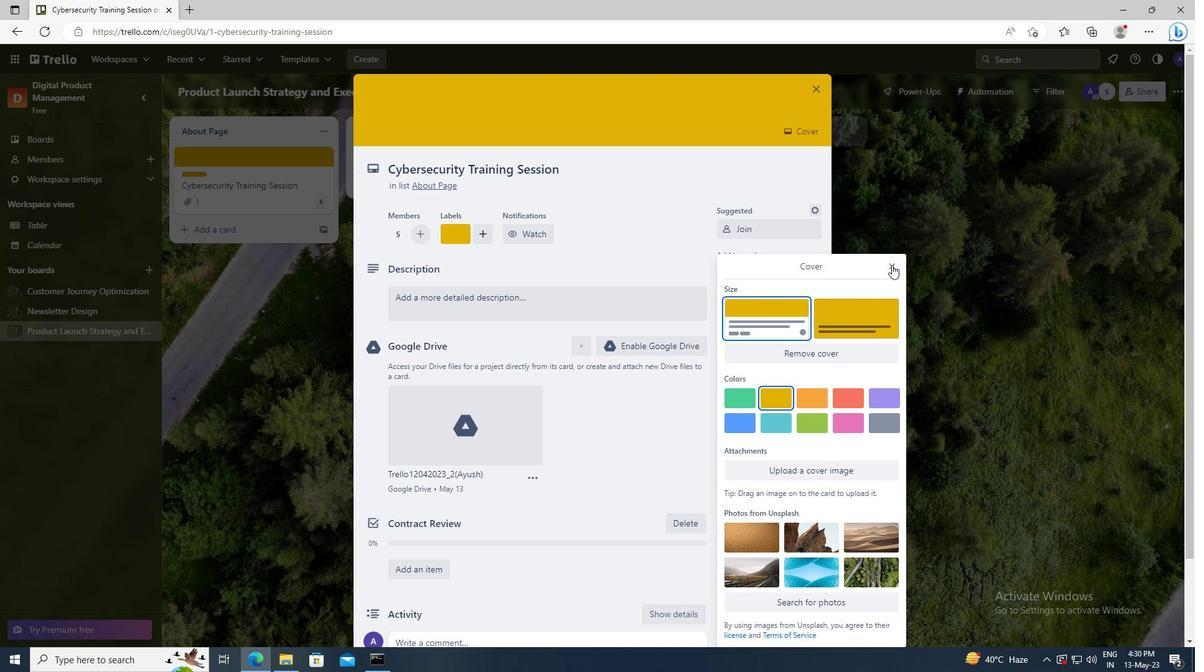 
Action: Mouse moved to (596, 302)
Screenshot: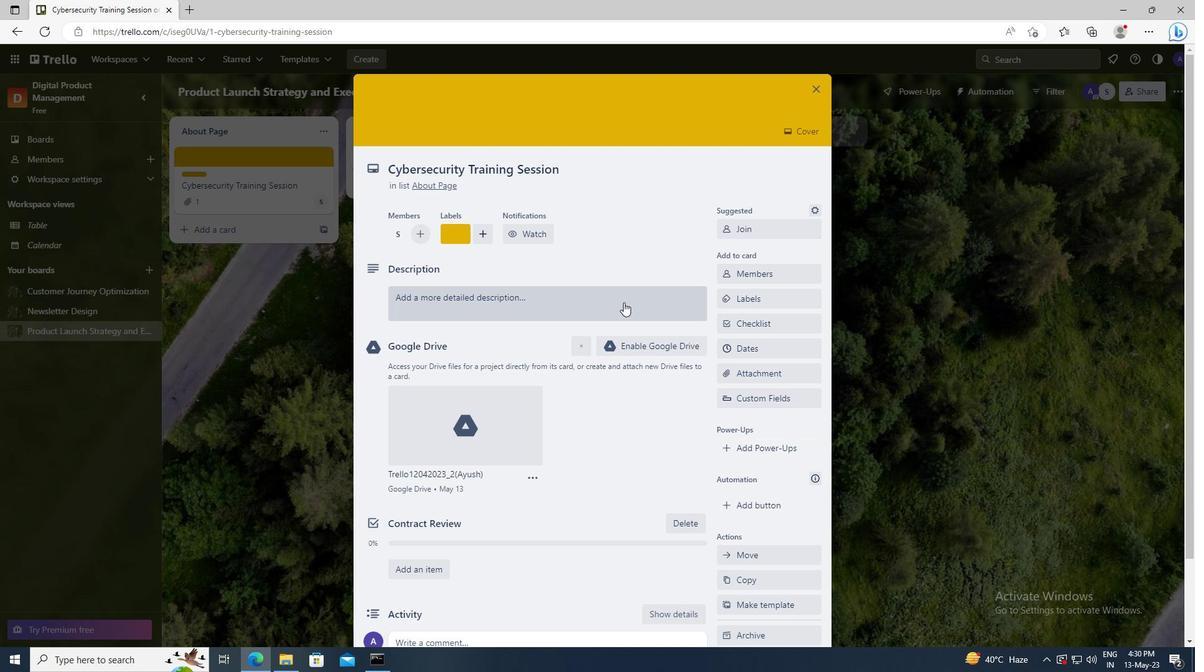 
Action: Mouse pressed left at (596, 302)
Screenshot: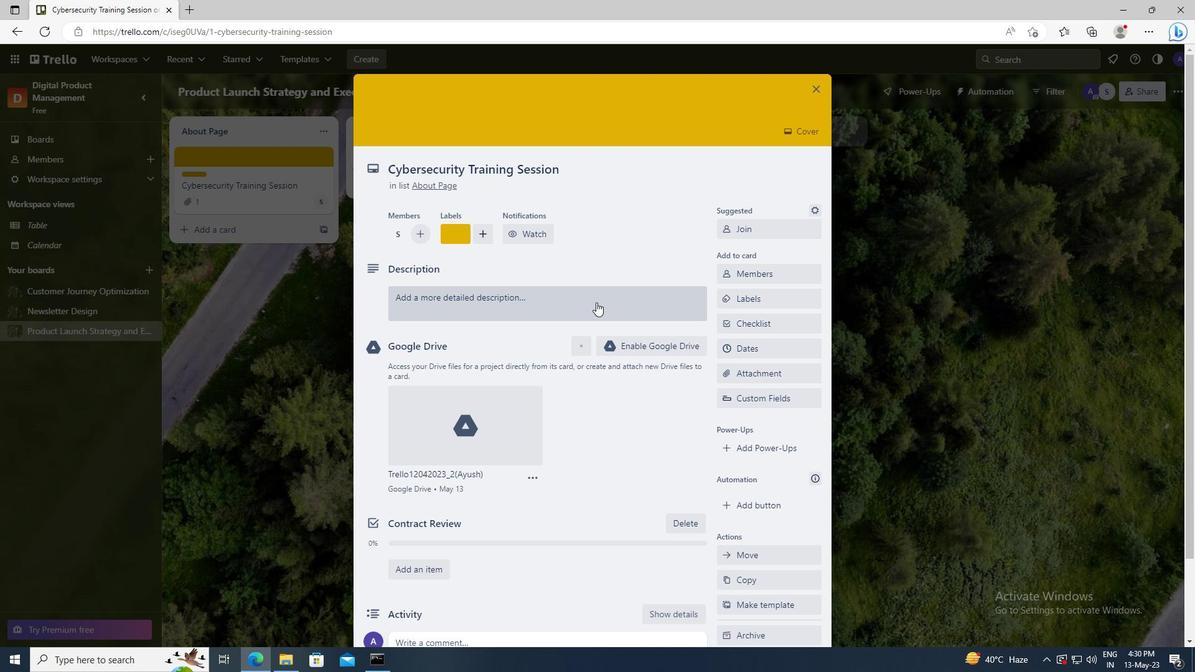 
Action: Key pressed <Key.shift>DEVELOP<Key.space>AND<Key.space>LAUNCH<Key.space>NEW<Key.space>SALES<Key.space>PROMOTION<Key.space>FOR<Key.space>EXISTING<Key.space>CUSTOMERS<Key.space>
Screenshot: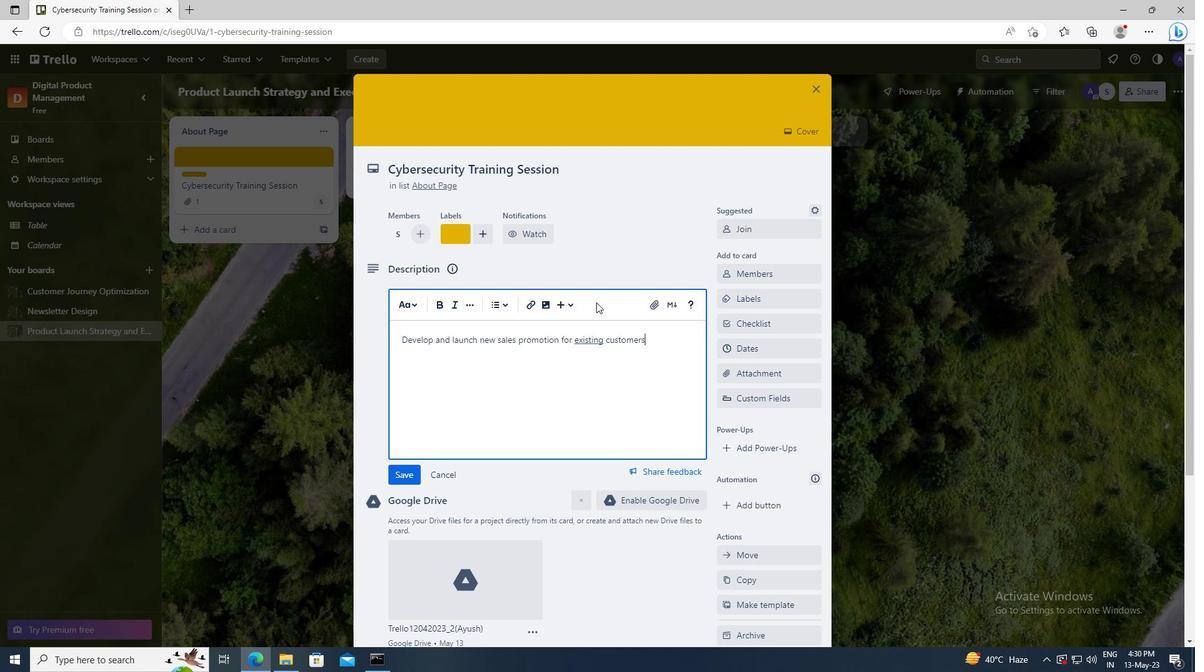
Action: Mouse scrolled (596, 301) with delta (0, 0)
Screenshot: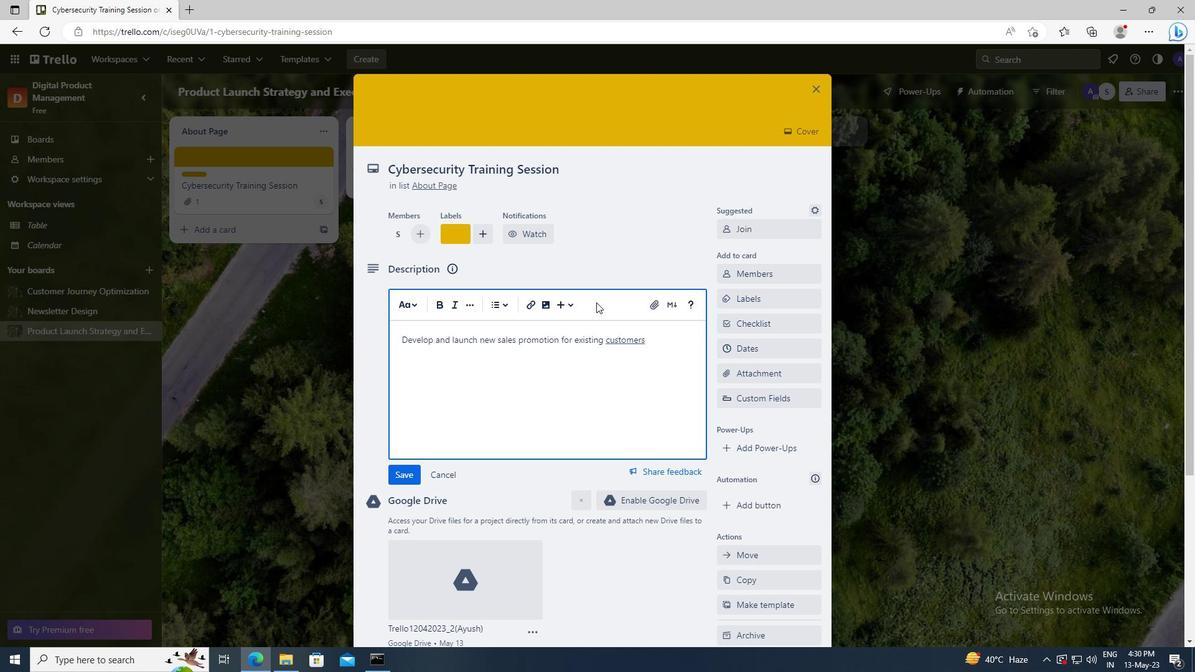 
Action: Mouse moved to (401, 382)
Screenshot: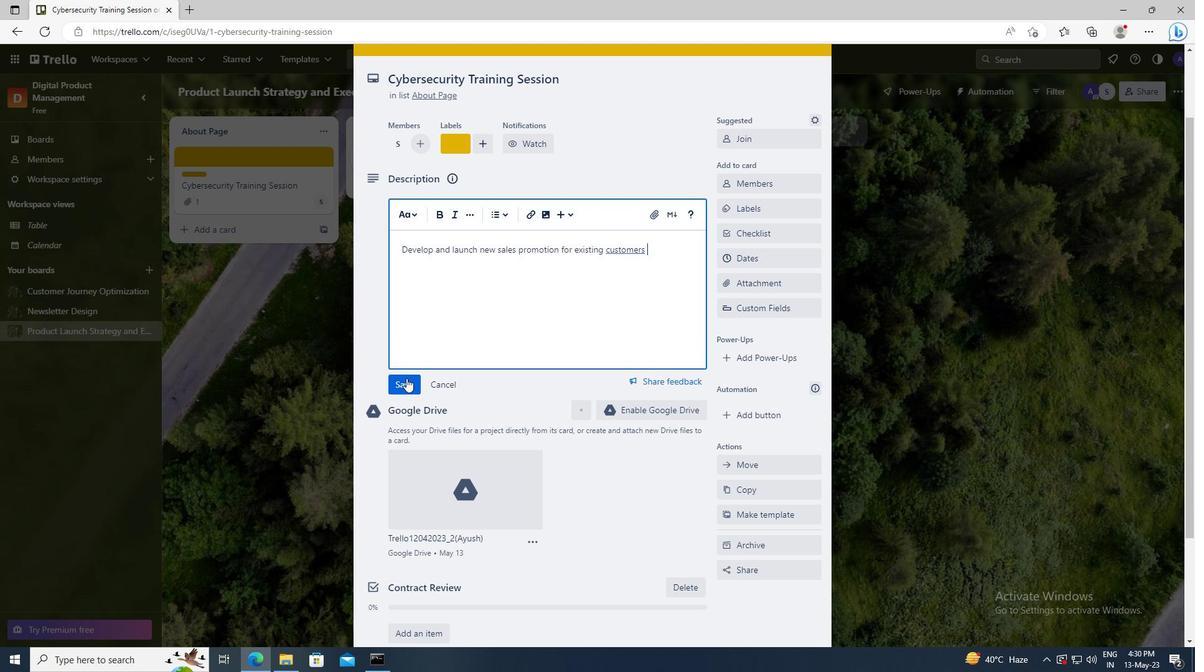 
Action: Mouse pressed left at (401, 382)
Screenshot: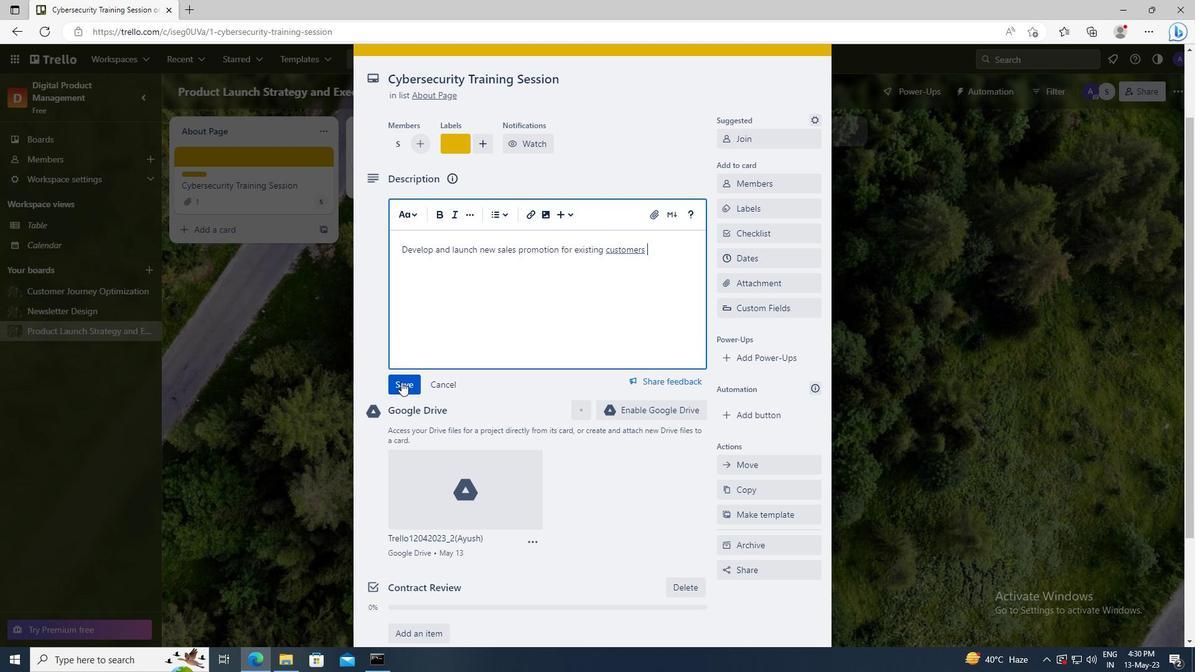 
Action: Mouse scrolled (401, 381) with delta (0, 0)
Screenshot: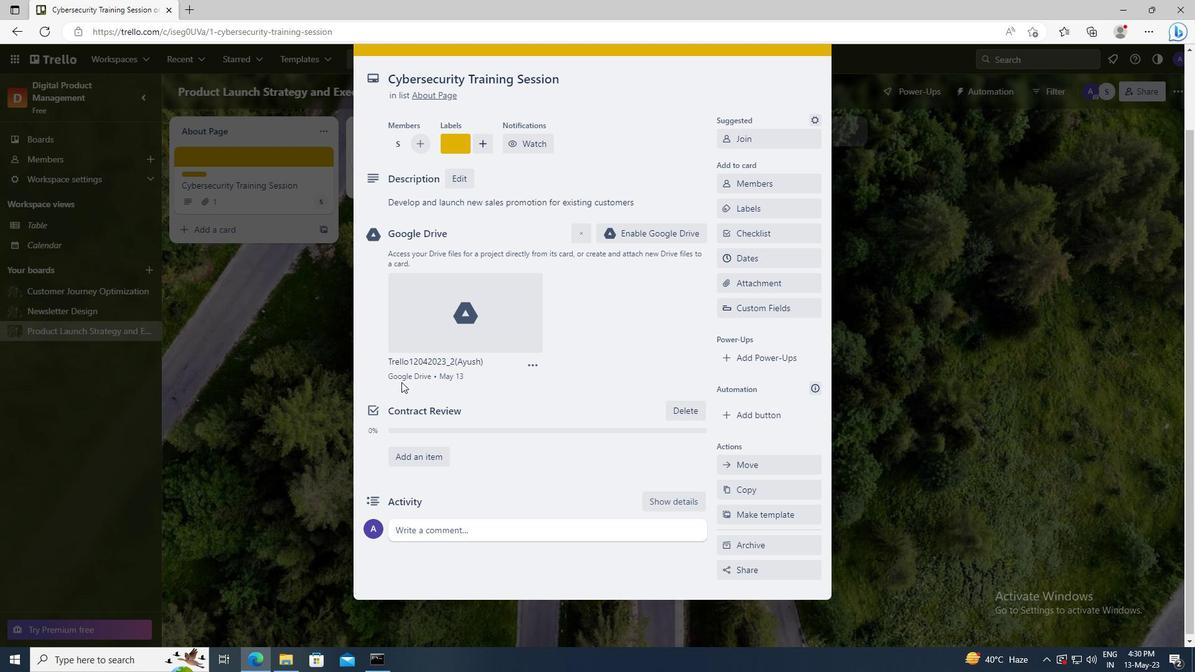 
Action: Mouse moved to (426, 527)
Screenshot: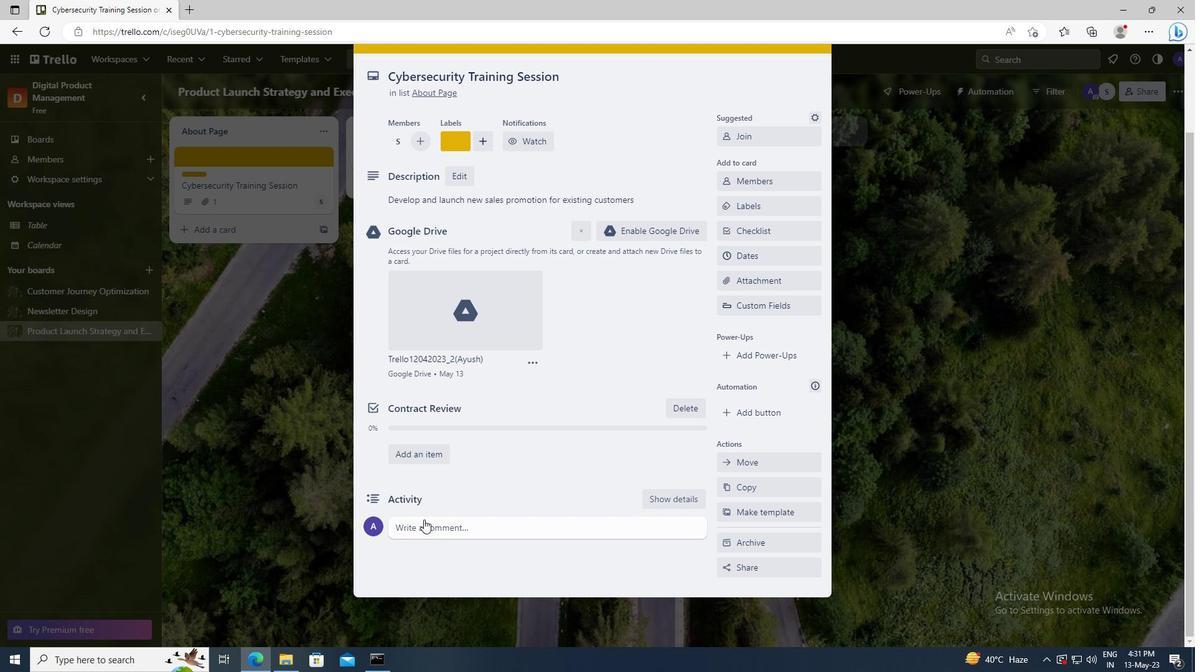 
Action: Mouse pressed left at (426, 527)
Screenshot: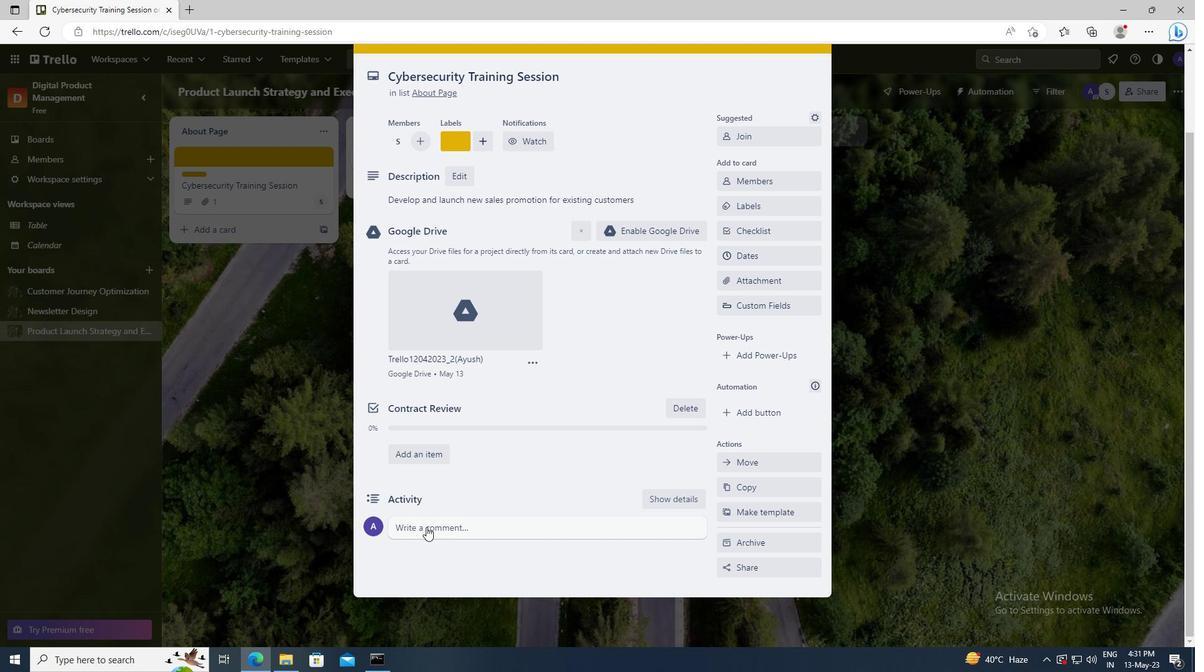 
Action: Key pressed <Key.shift>THIS<Key.space>TASK<Key.space>REQUIRES<Key.space>US<Key.space>TO<Key.space>BE<Key.space>PROACTIVE<Key.space>AND<Key.space>TAKE<Key.space>A<Key.space>PROACTIVE<Key.space>APPROACH,<Key.space>ANTICIPATING<Key.space>POTENTIAL<Key.space>ISSUES<Key.space>AND<Key.space>TAKING<Key.space>STEPS<Key.space>TO<Key.space>PREVENT<Key.space>THEM.
Screenshot: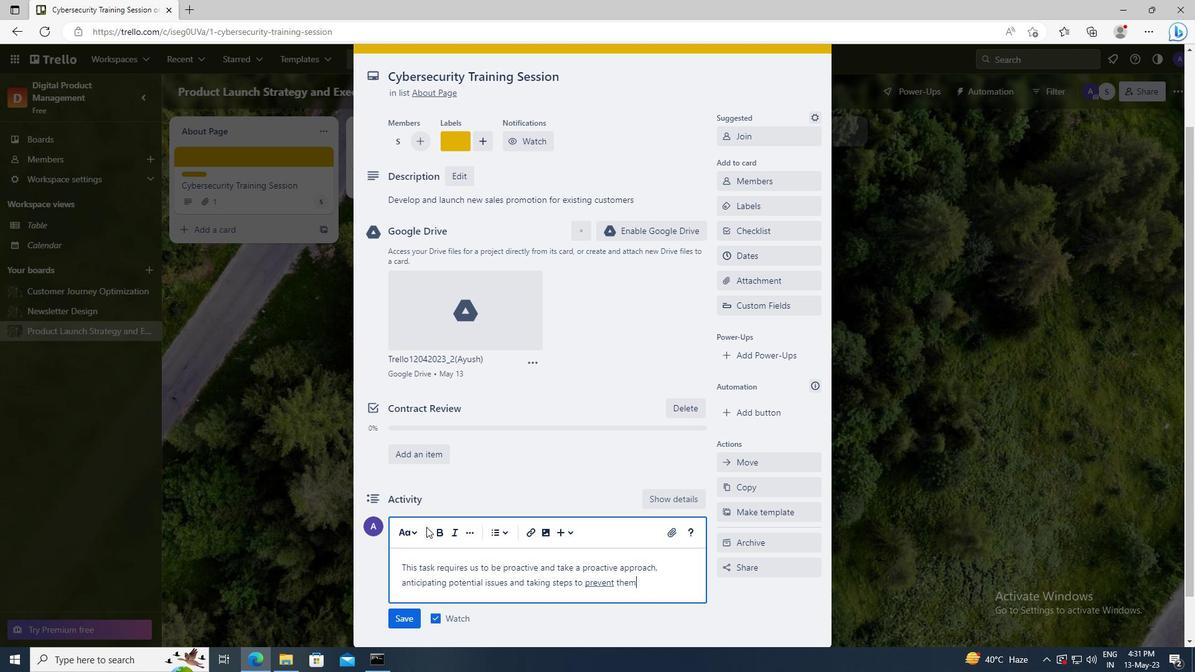 
Action: Mouse moved to (414, 618)
Screenshot: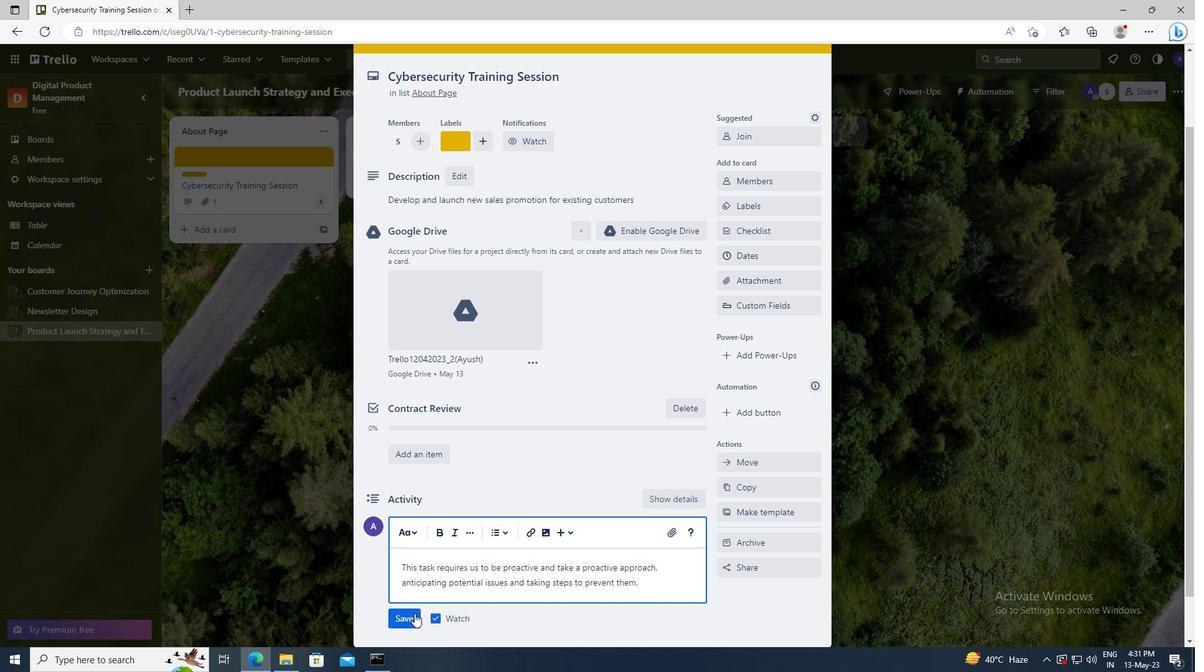 
Action: Mouse pressed left at (414, 618)
Screenshot: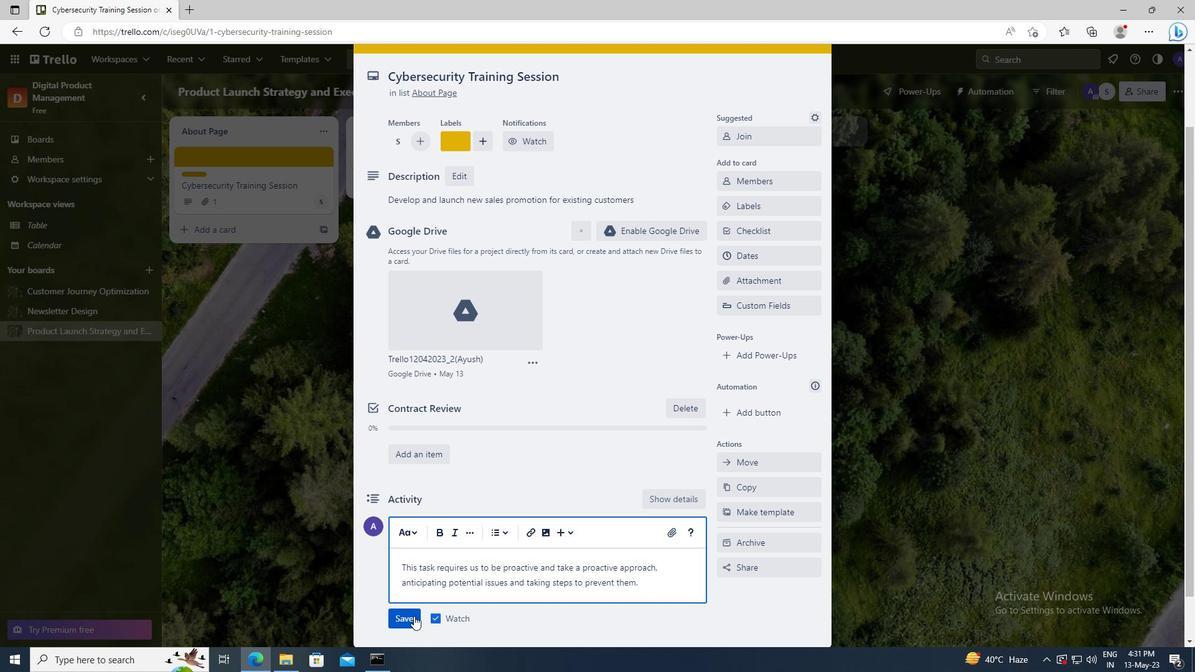 
Action: Mouse moved to (752, 251)
Screenshot: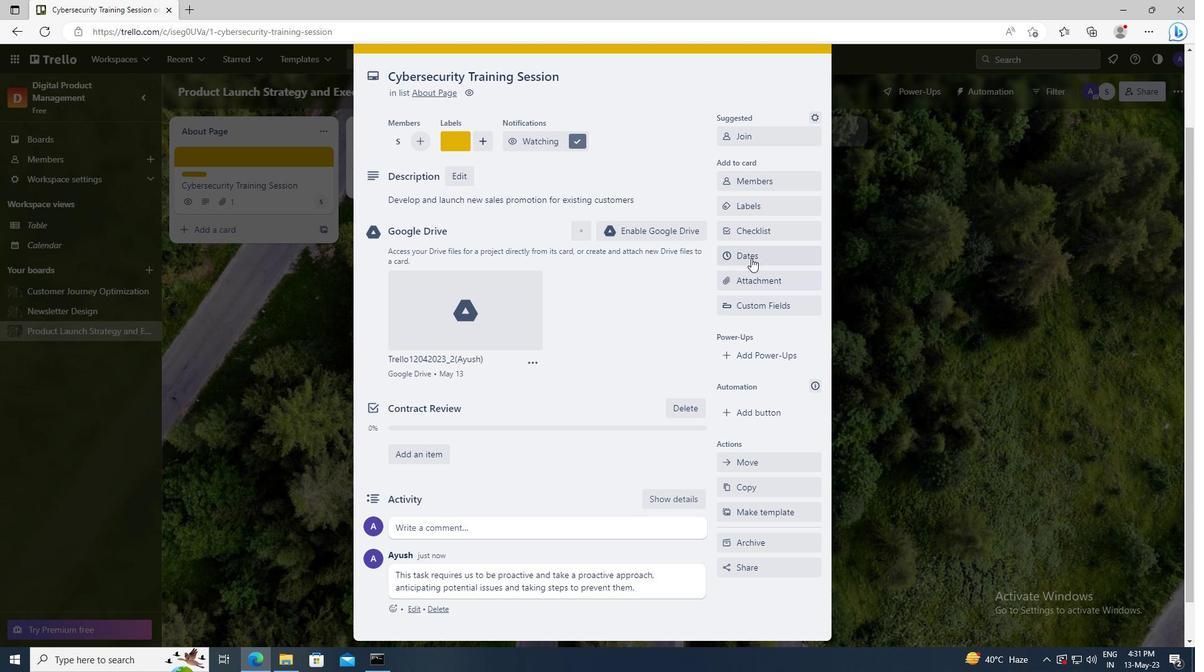 
Action: Mouse pressed left at (752, 251)
Screenshot: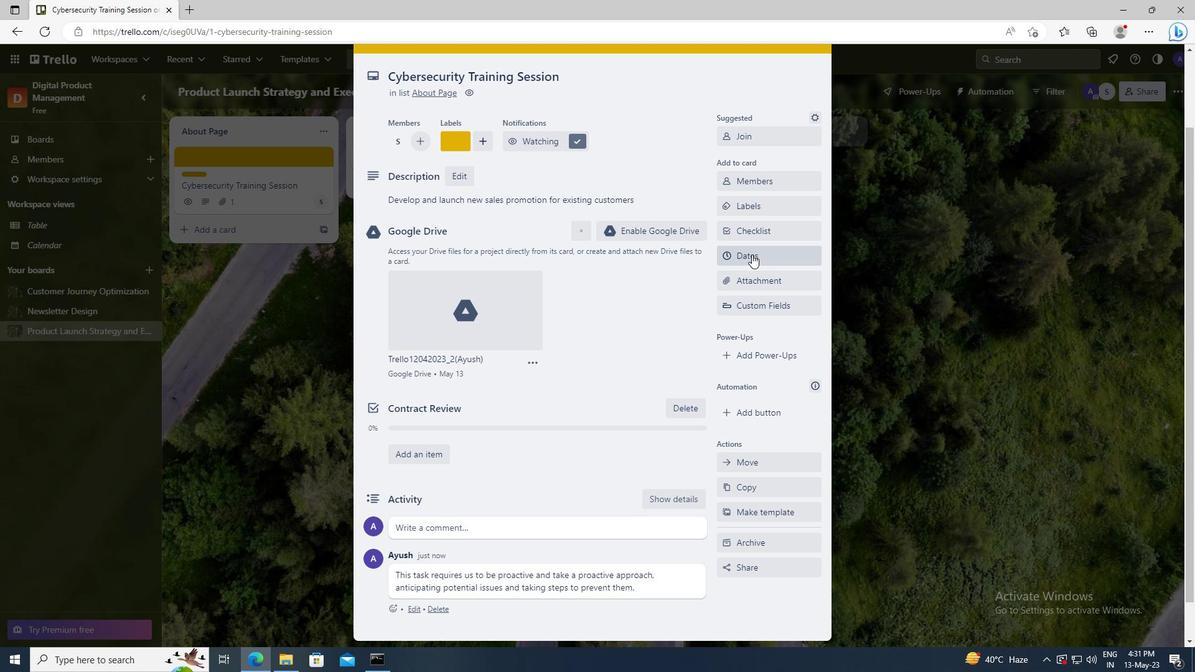 
Action: Mouse moved to (732, 315)
Screenshot: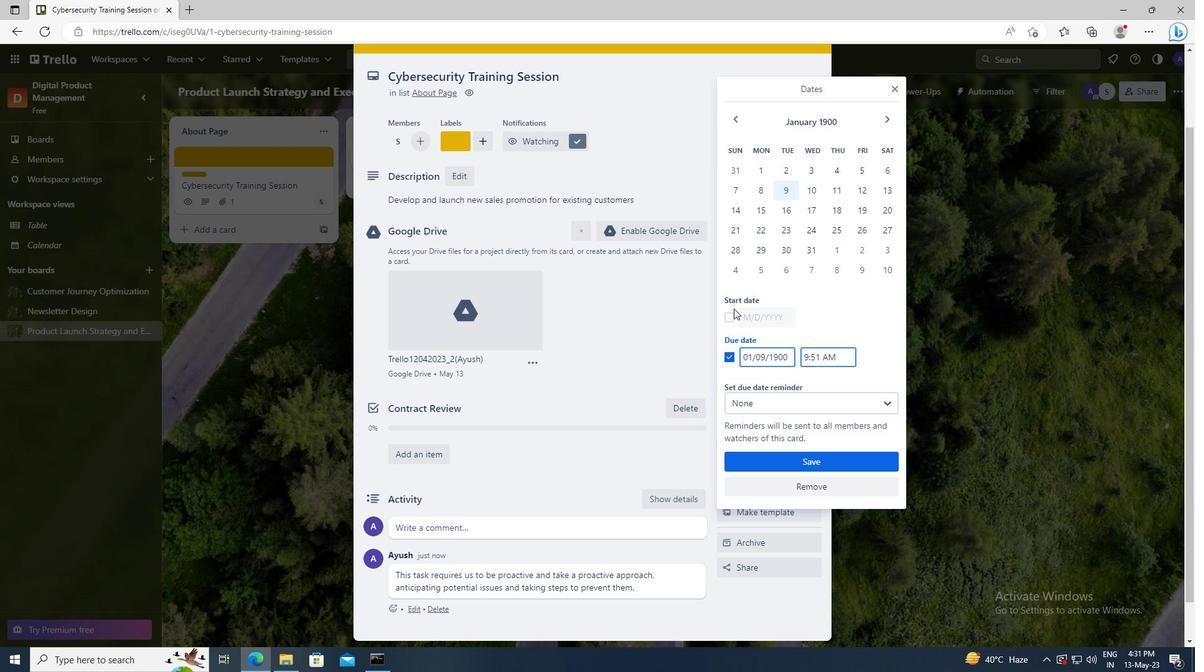 
Action: Mouse pressed left at (732, 315)
Screenshot: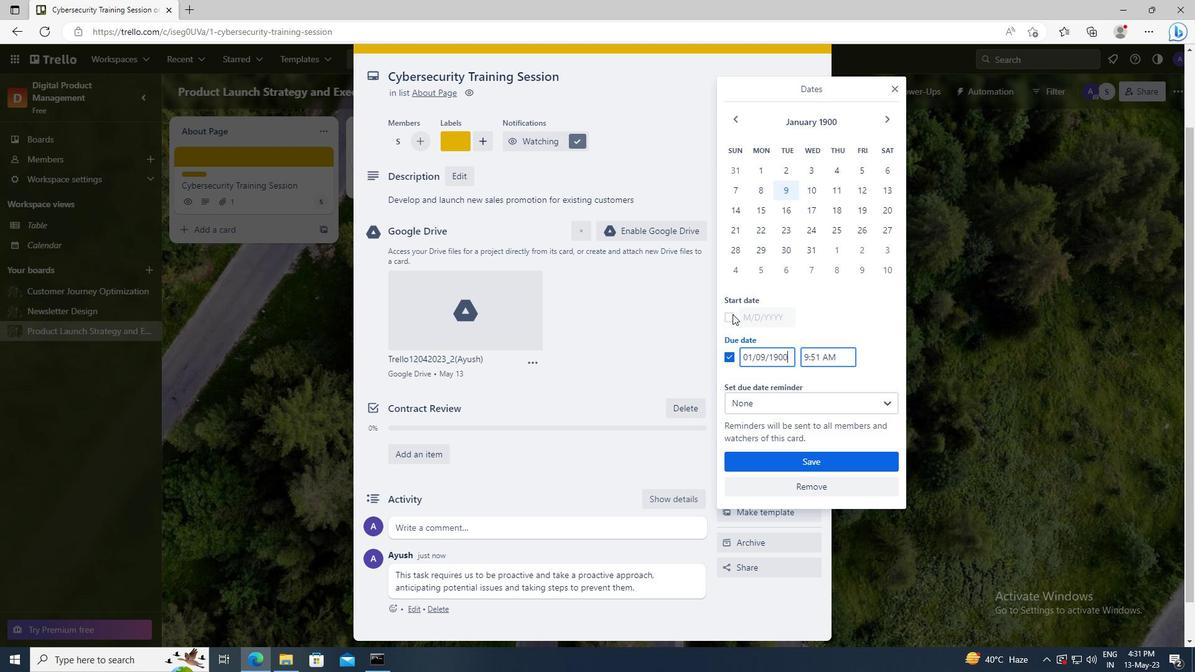 
Action: Mouse moved to (790, 318)
Screenshot: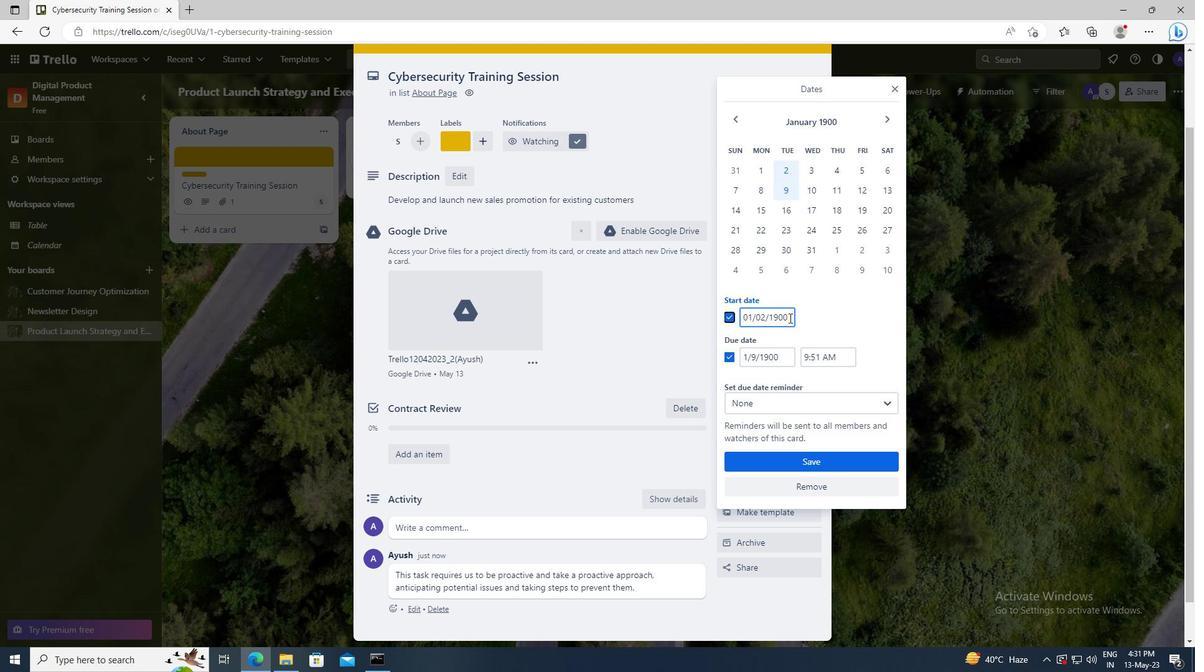 
Action: Mouse pressed left at (790, 318)
Screenshot: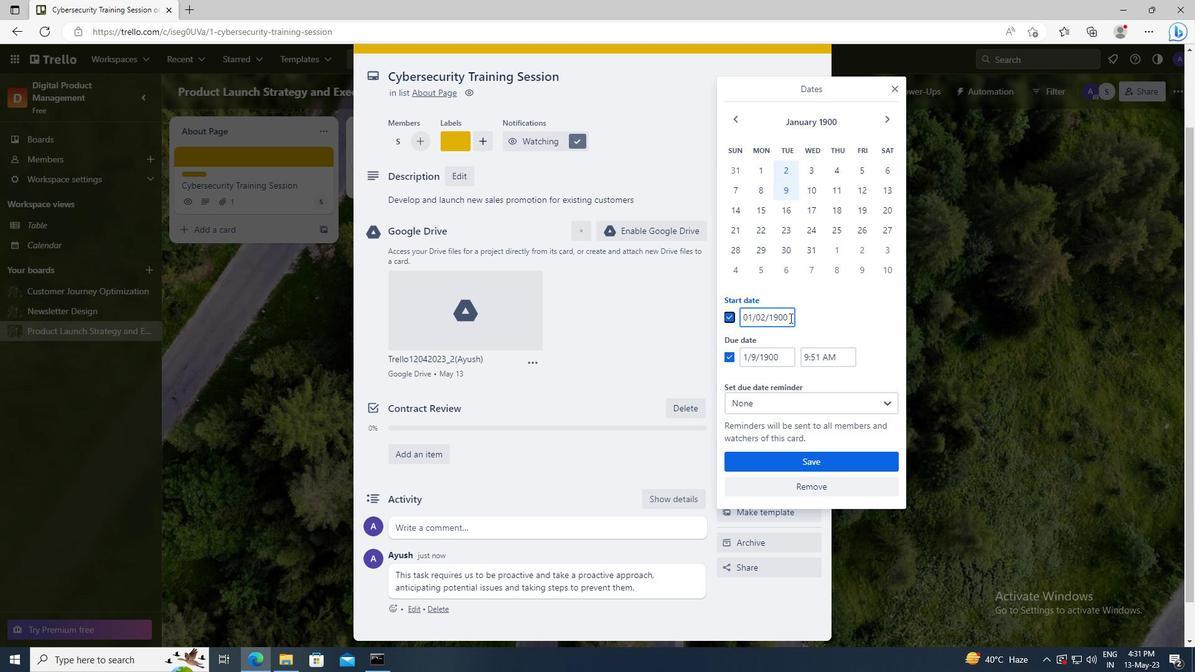 
Action: Key pressed <Key.left><Key.left><Key.left><Key.left><Key.left><Key.backspace>3
Screenshot: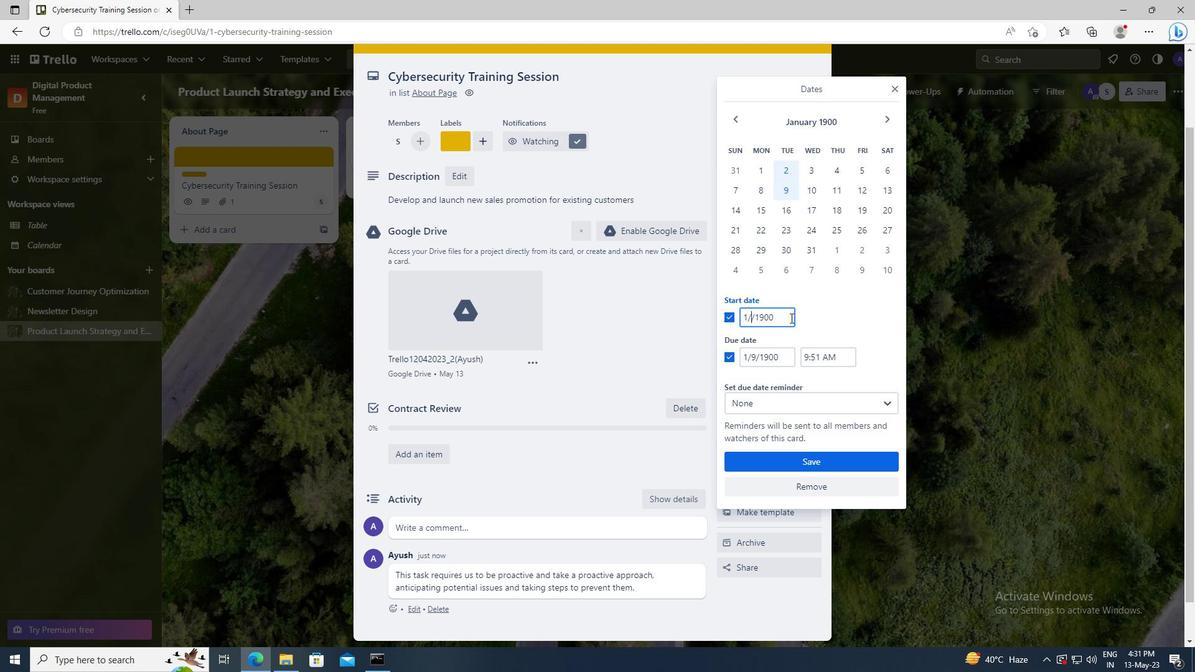 
Action: Mouse moved to (789, 359)
Screenshot: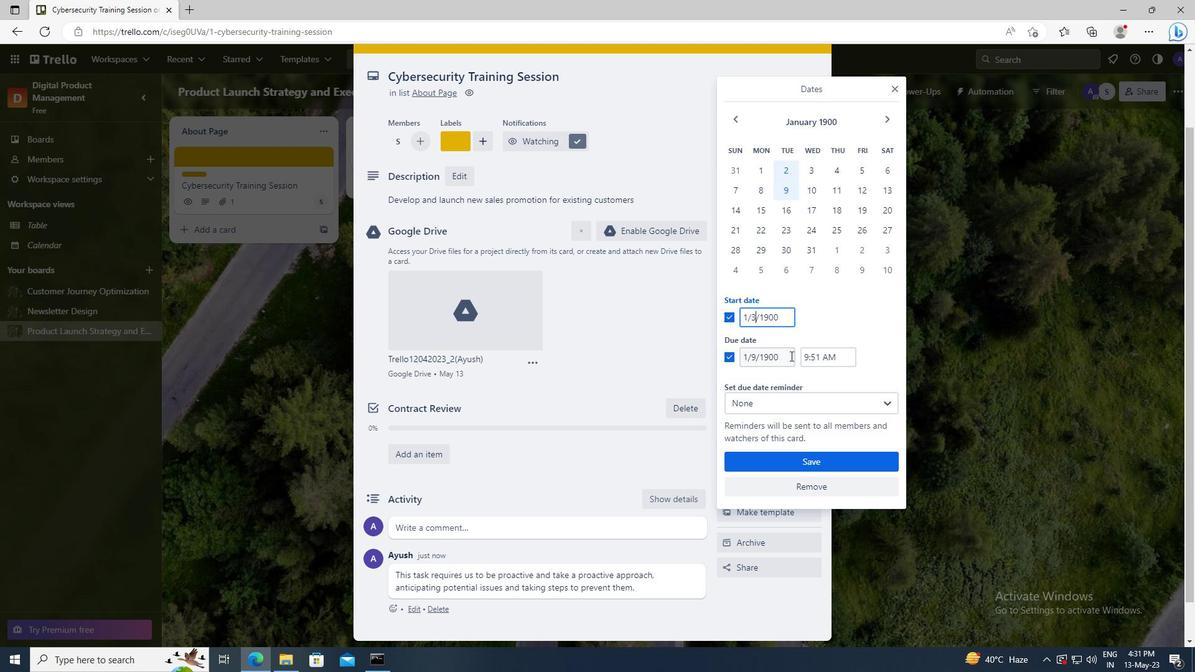 
Action: Mouse pressed left at (789, 359)
Screenshot: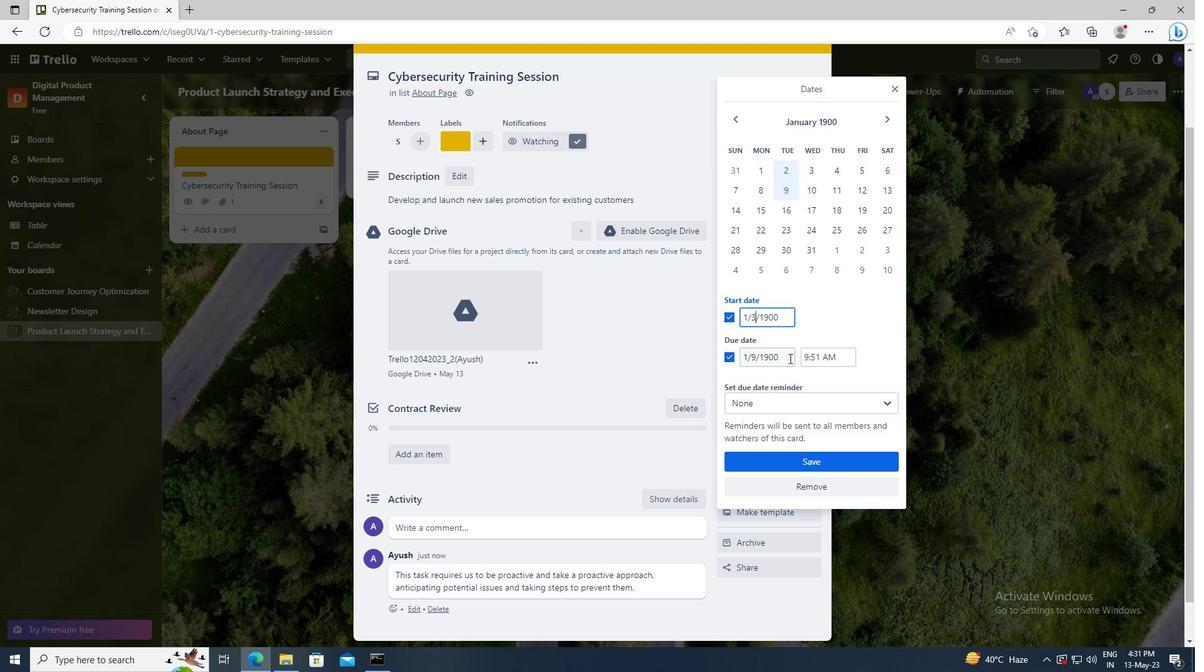 
Action: Key pressed <Key.left><Key.left><Key.left><Key.left><Key.left><Key.backspace>10
Screenshot: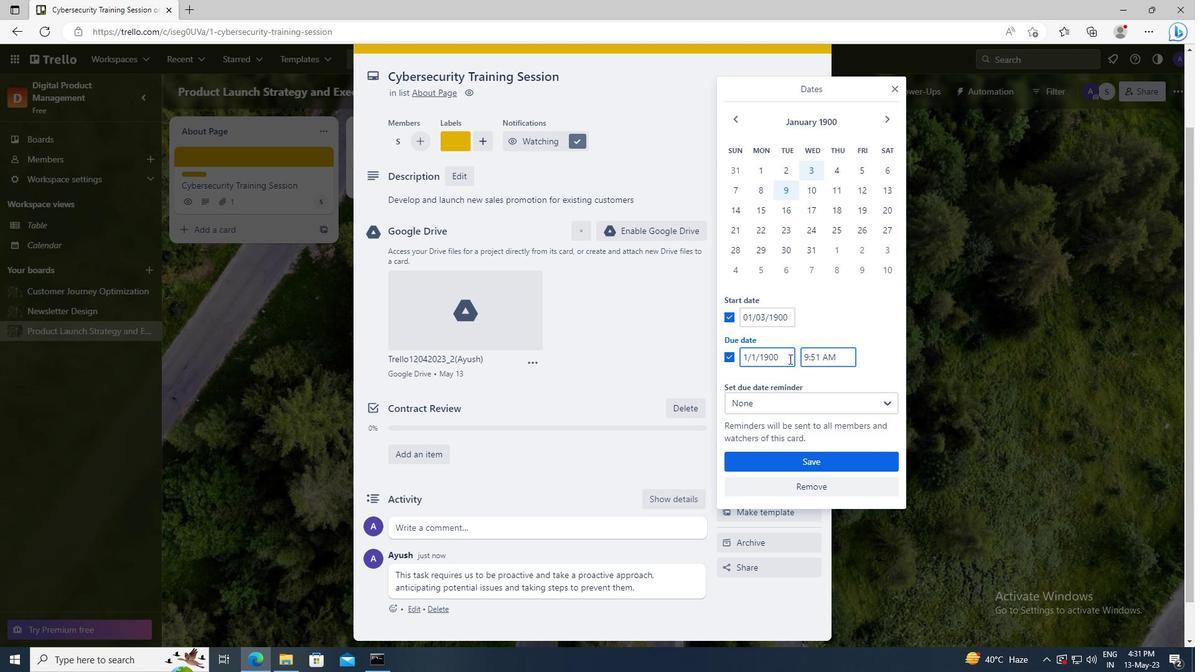 
Action: Mouse moved to (797, 460)
Screenshot: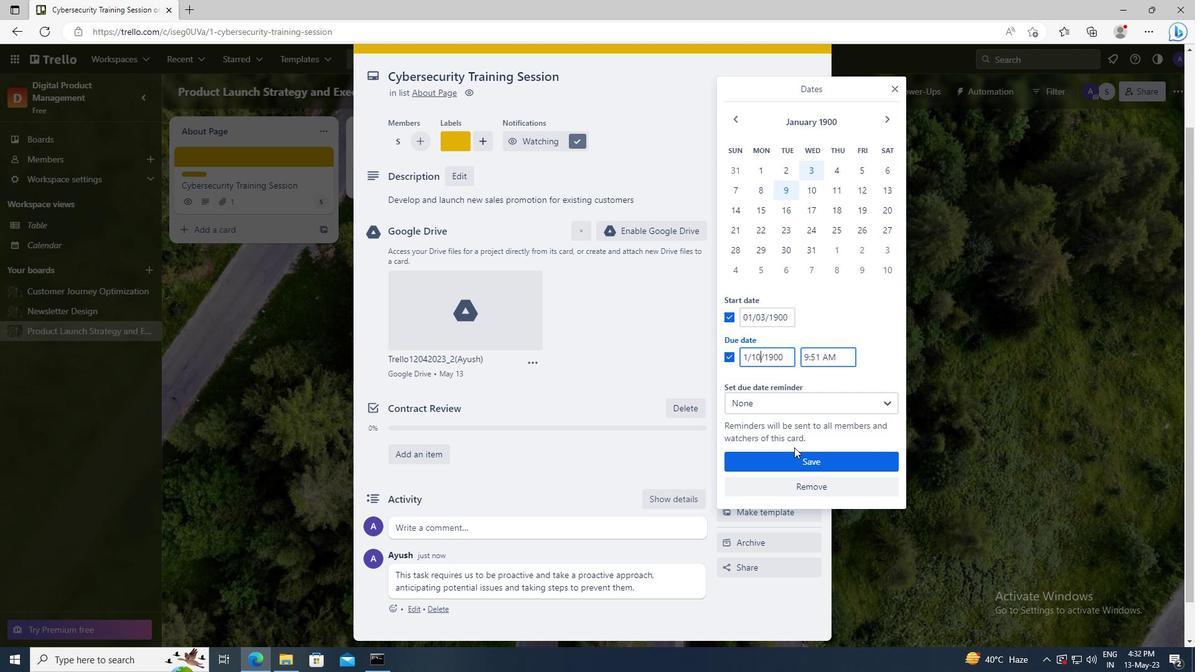 
Action: Mouse pressed left at (797, 460)
Screenshot: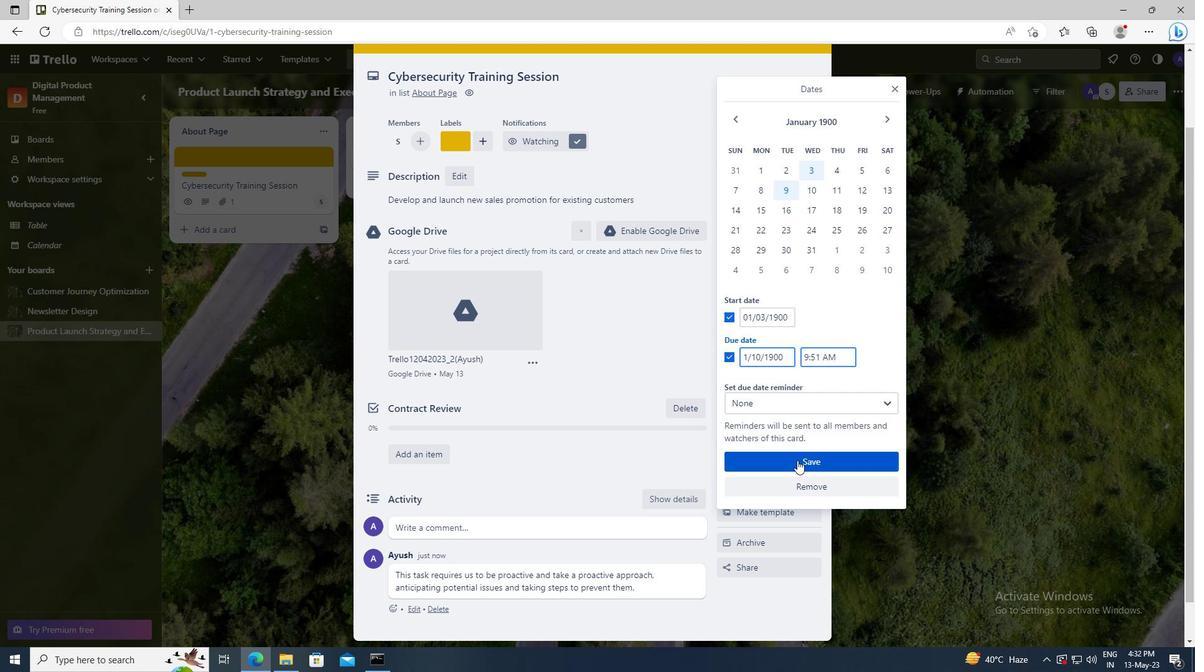 
